 Task: Open Card Card0000000162 in Board Board0000000041 in Workspace WS0000000014 in Trello. Add Member Email0000000054 to Card Card0000000162 in Board Board0000000041 in Workspace WS0000000014 in Trello. Add Blue Label titled Label0000000162 to Card Card0000000162 in Board Board0000000041 in Workspace WS0000000014 in Trello. Add Checklist CL0000000162 to Card Card0000000162 in Board Board0000000041 in Workspace WS0000000014 in Trello. Add Dates with Start Date as Sep 01 2023 and Due Date as Sep 30 2023 to Card Card0000000162 in Board Board0000000041 in Workspace WS0000000014 in Trello
Action: Mouse moved to (362, 334)
Screenshot: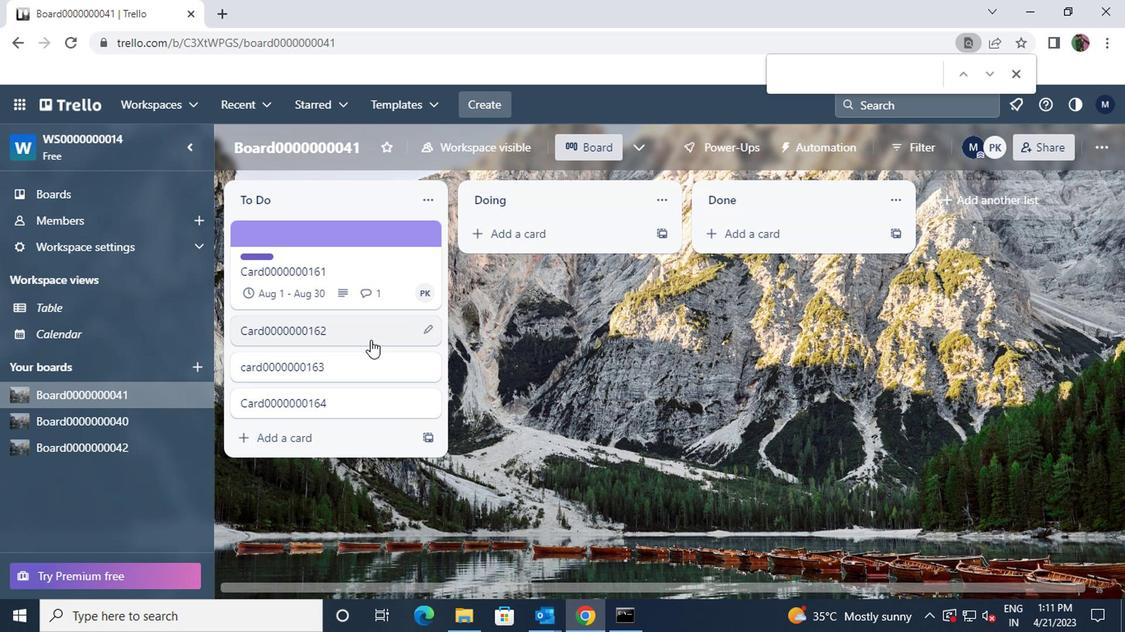 
Action: Mouse pressed left at (362, 334)
Screenshot: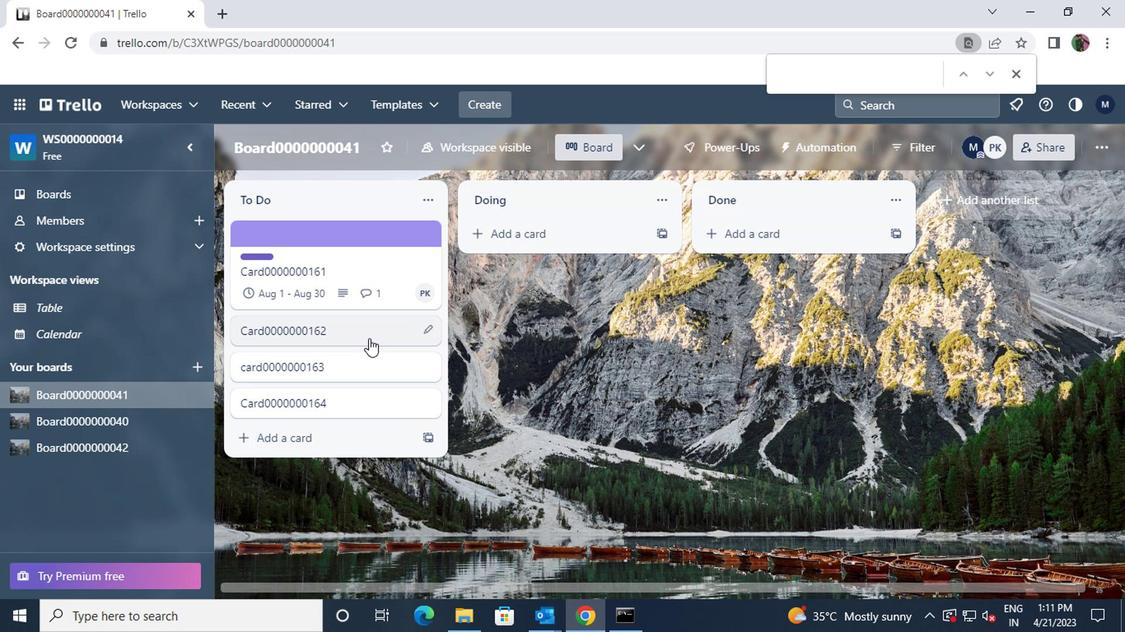 
Action: Mouse moved to (755, 233)
Screenshot: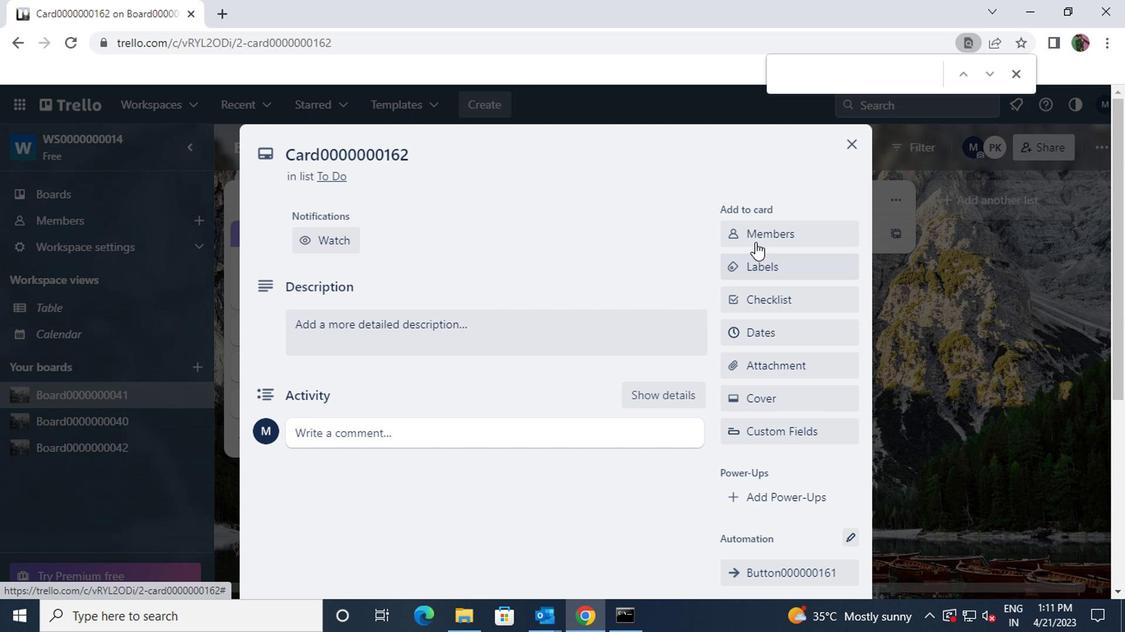 
Action: Mouse pressed left at (755, 233)
Screenshot: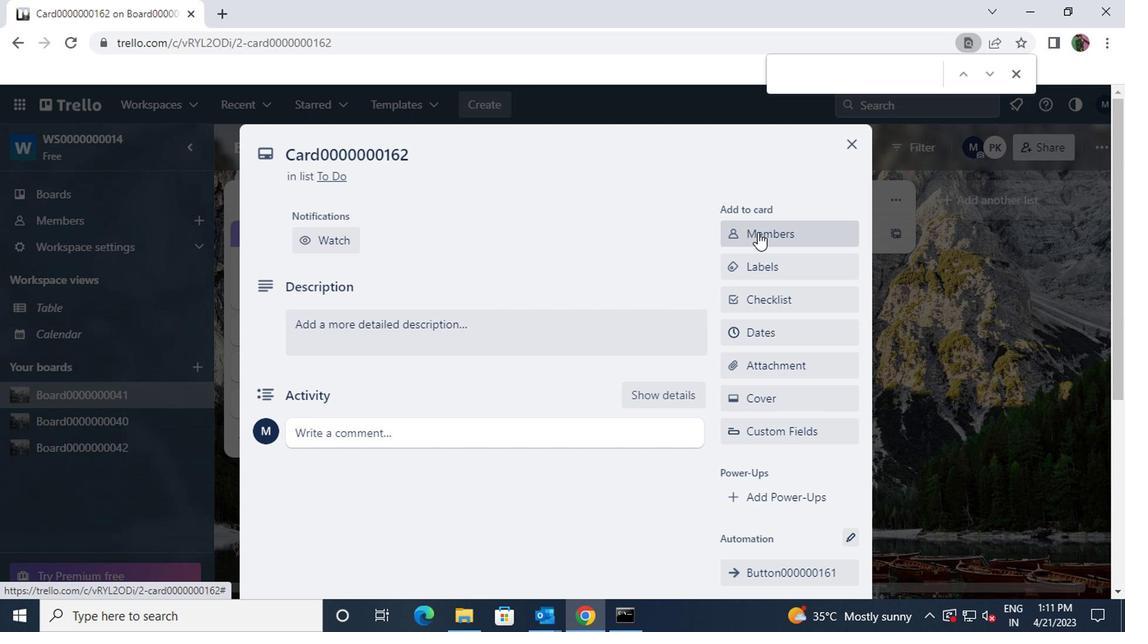 
Action: Key pressed carxxstreet791<Key.shift>@GMAIL.COM
Screenshot: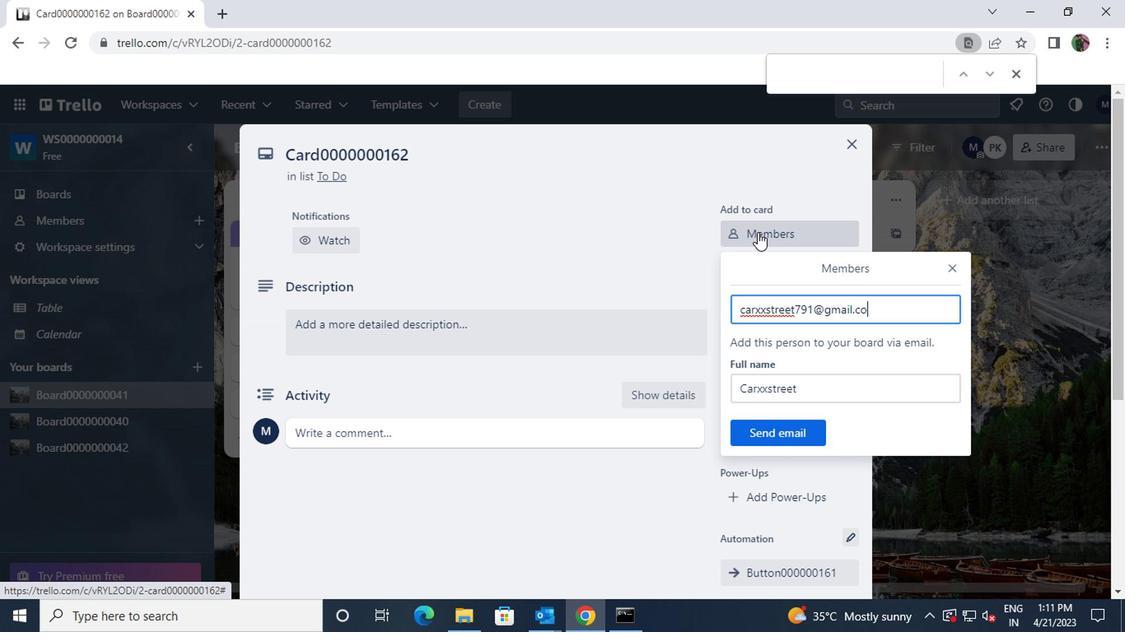 
Action: Mouse moved to (786, 430)
Screenshot: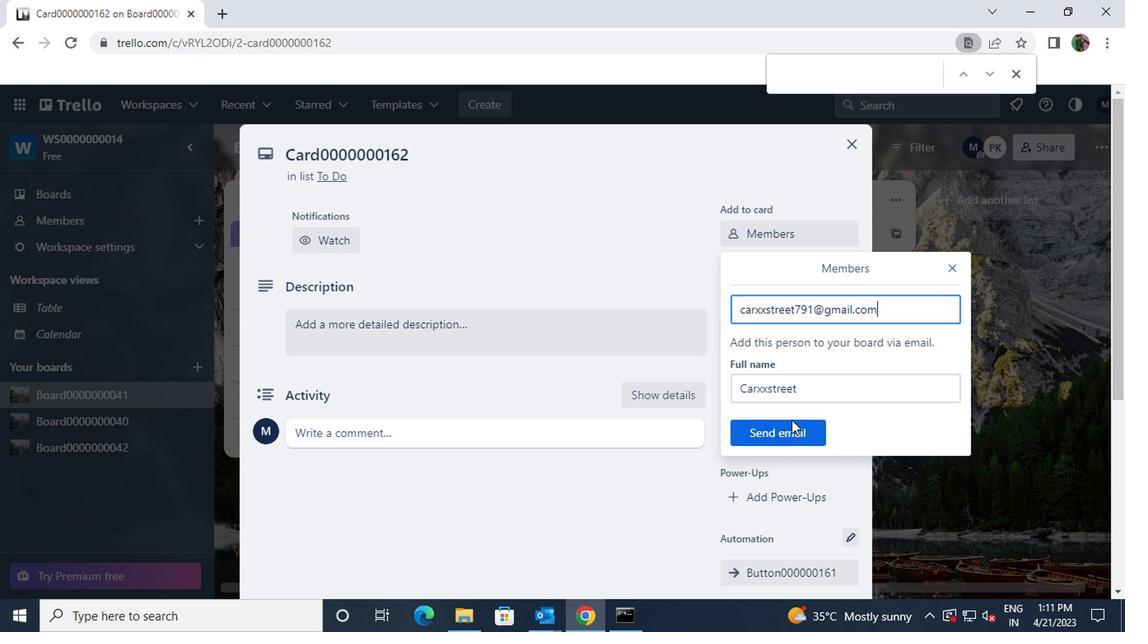 
Action: Mouse pressed left at (786, 430)
Screenshot: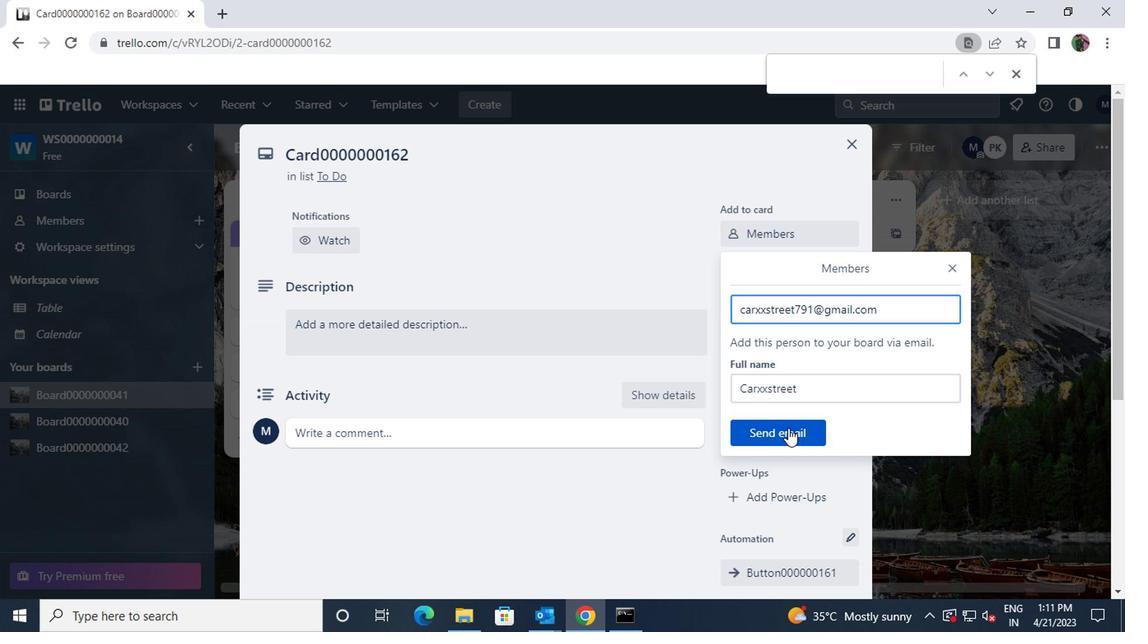 
Action: Mouse moved to (775, 266)
Screenshot: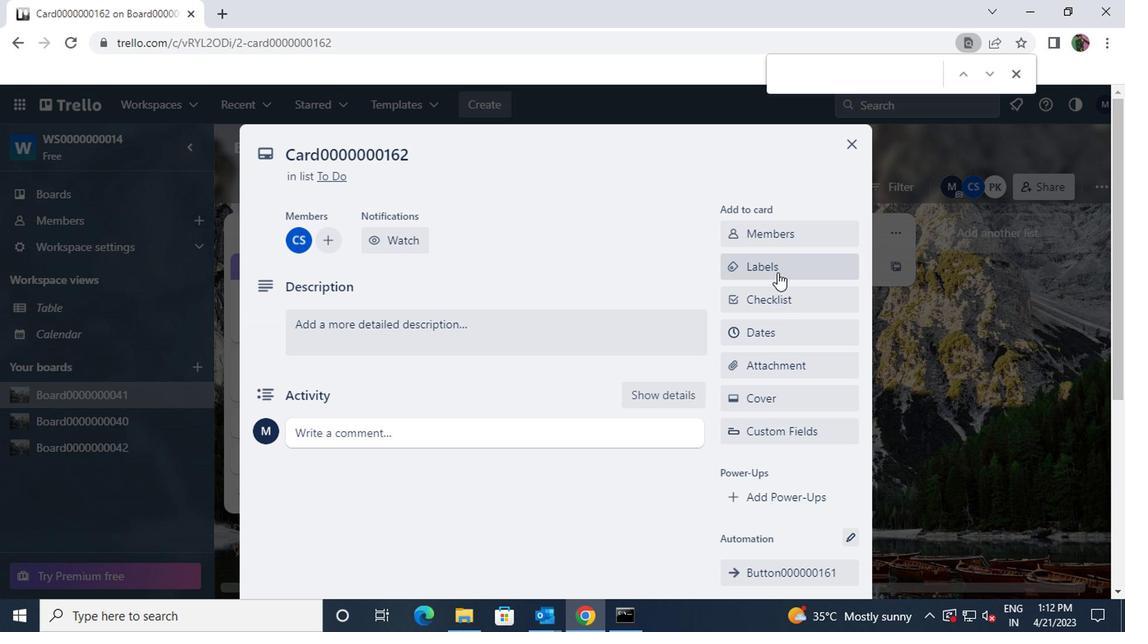 
Action: Mouse pressed left at (775, 266)
Screenshot: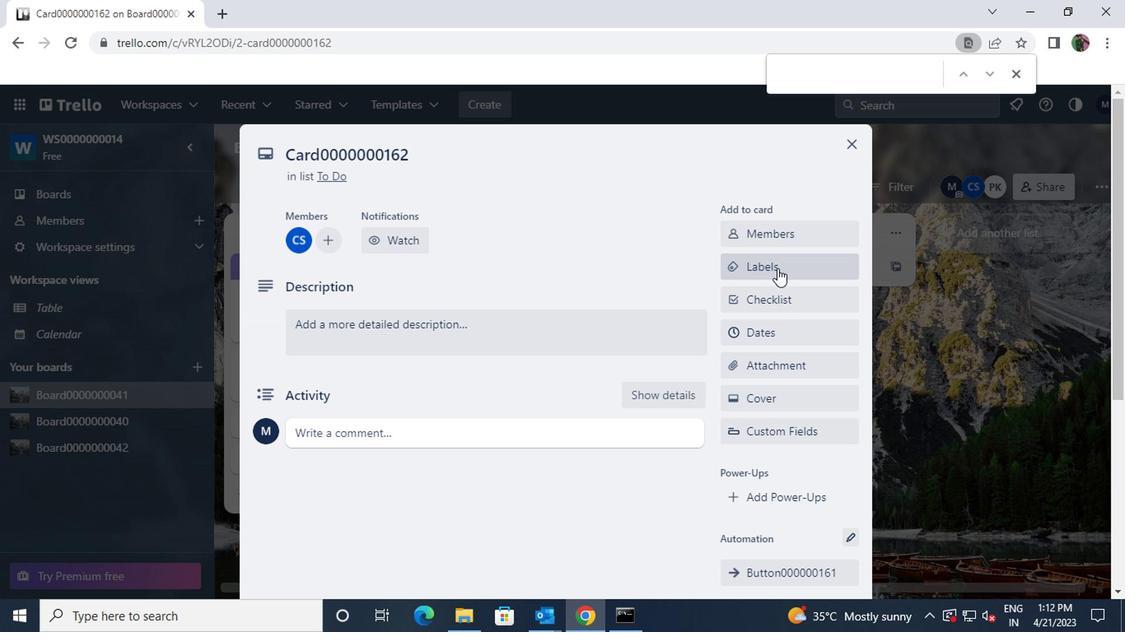 
Action: Mouse moved to (827, 466)
Screenshot: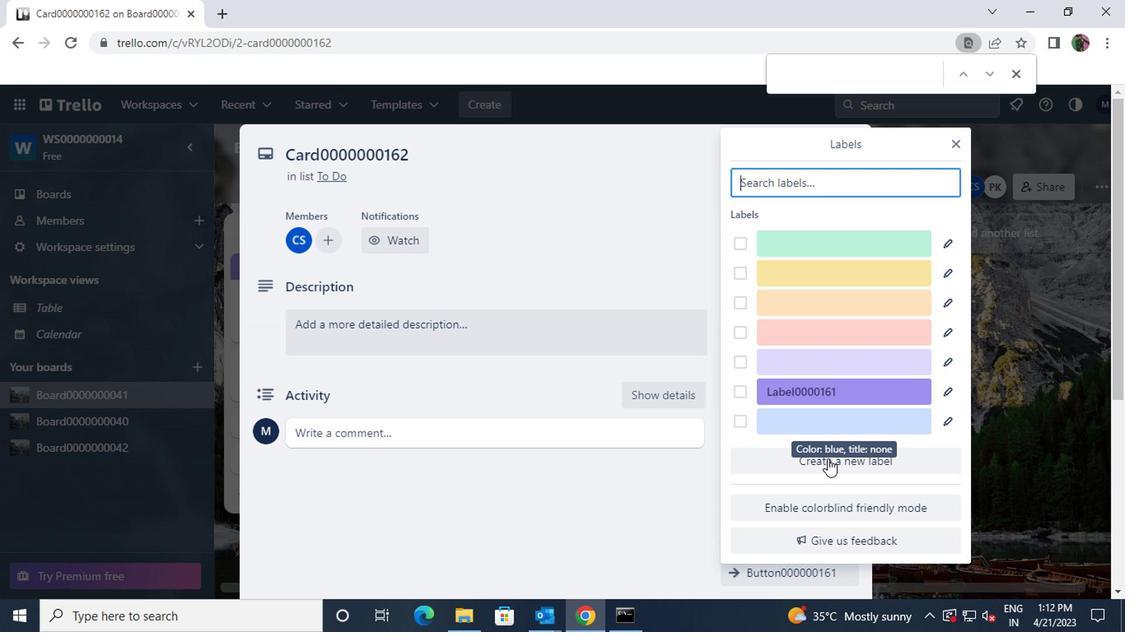 
Action: Mouse pressed left at (827, 466)
Screenshot: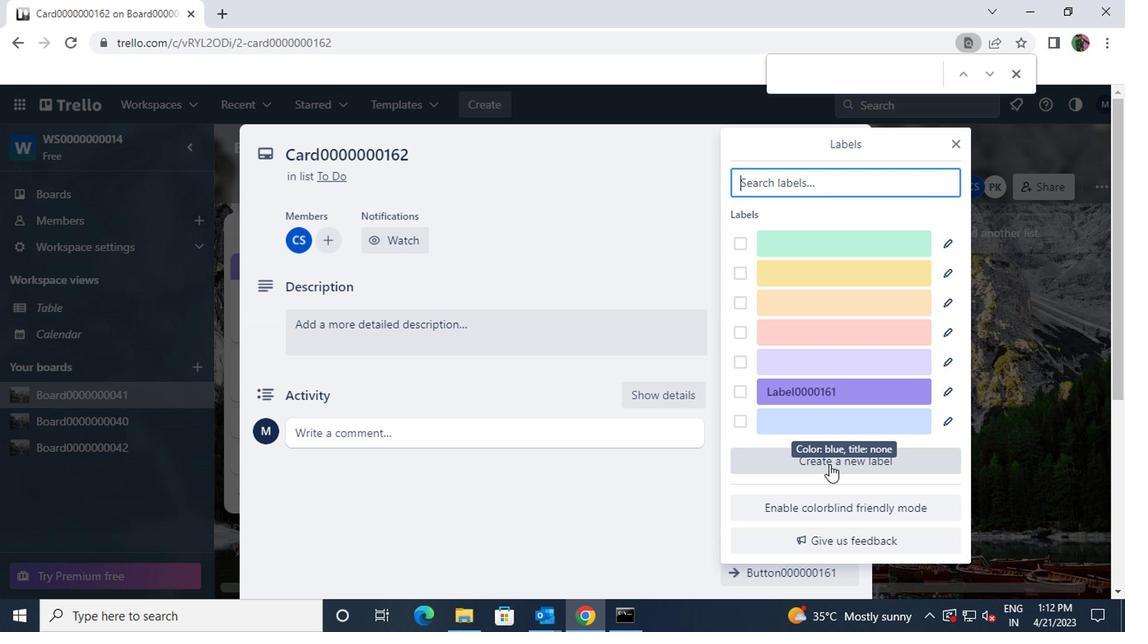 
Action: Mouse moved to (789, 297)
Screenshot: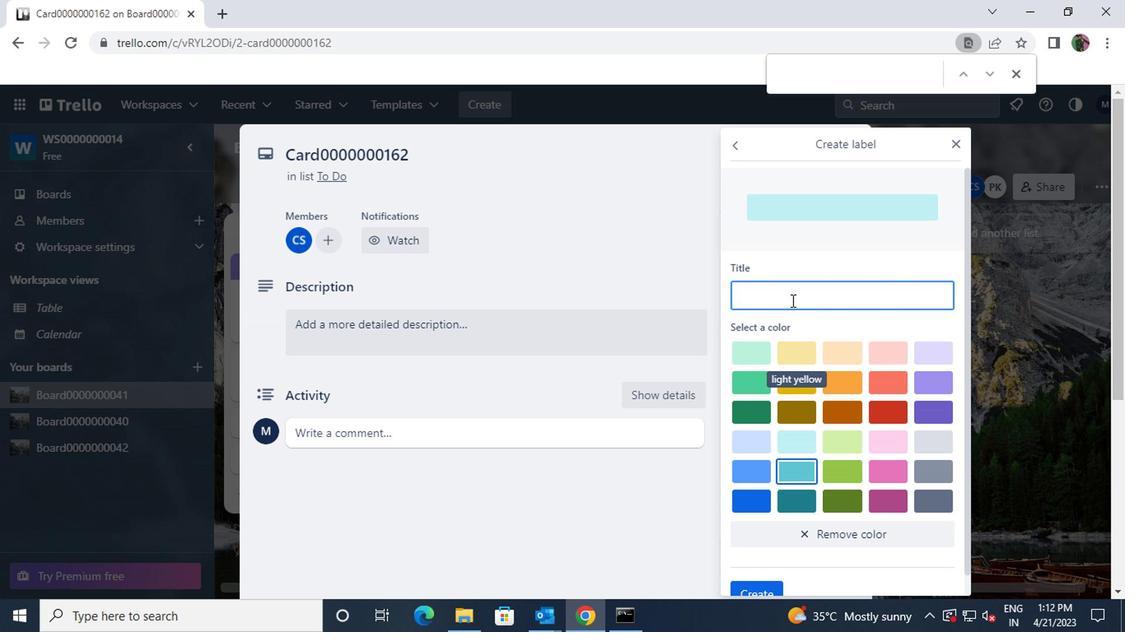 
Action: Mouse pressed left at (789, 297)
Screenshot: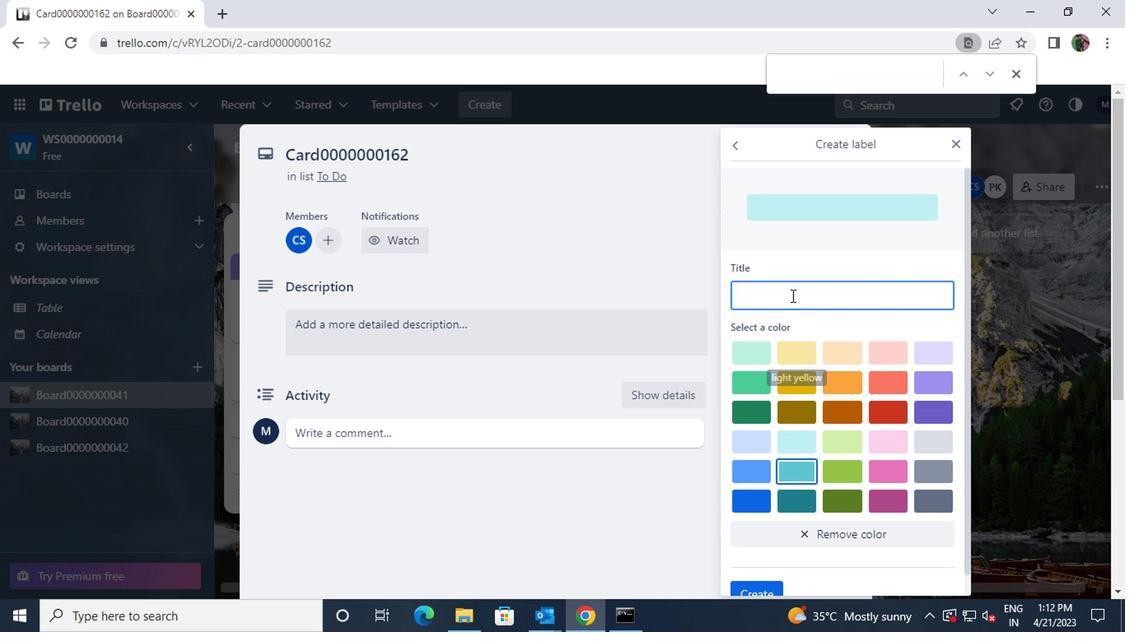 
Action: Key pressed <Key.shift>LABEL0000000162
Screenshot: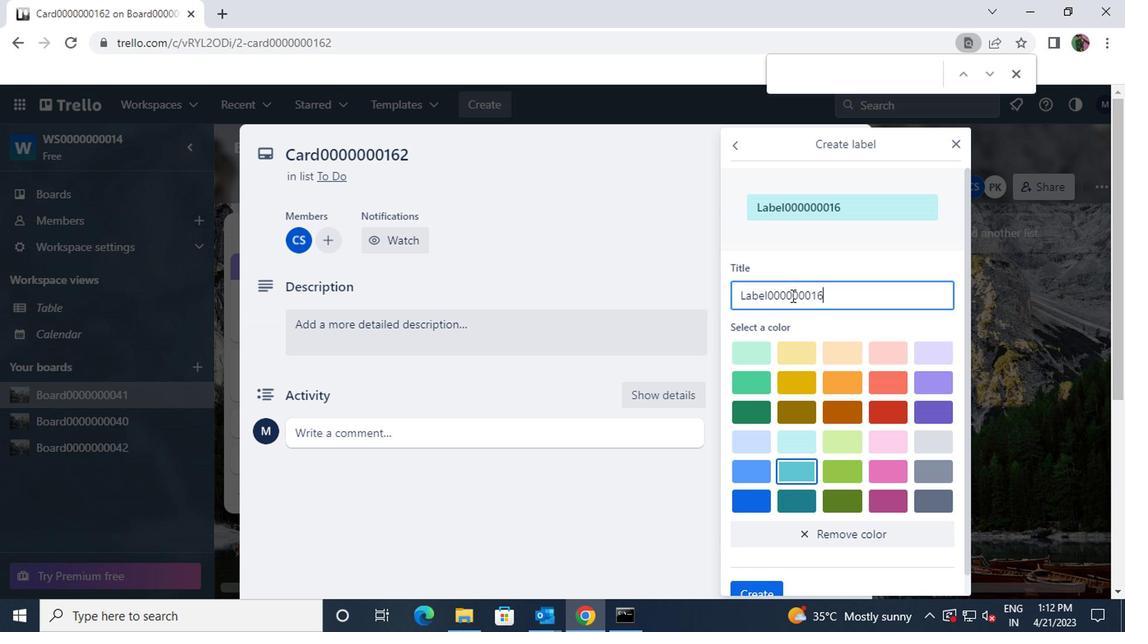
Action: Mouse moved to (738, 502)
Screenshot: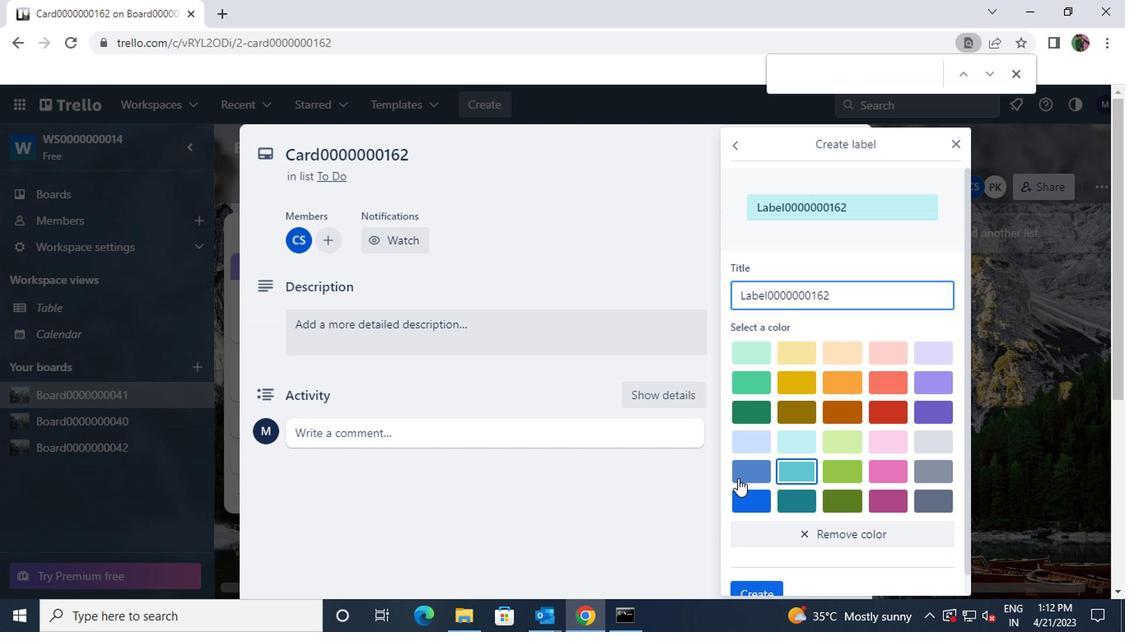 
Action: Mouse pressed left at (738, 502)
Screenshot: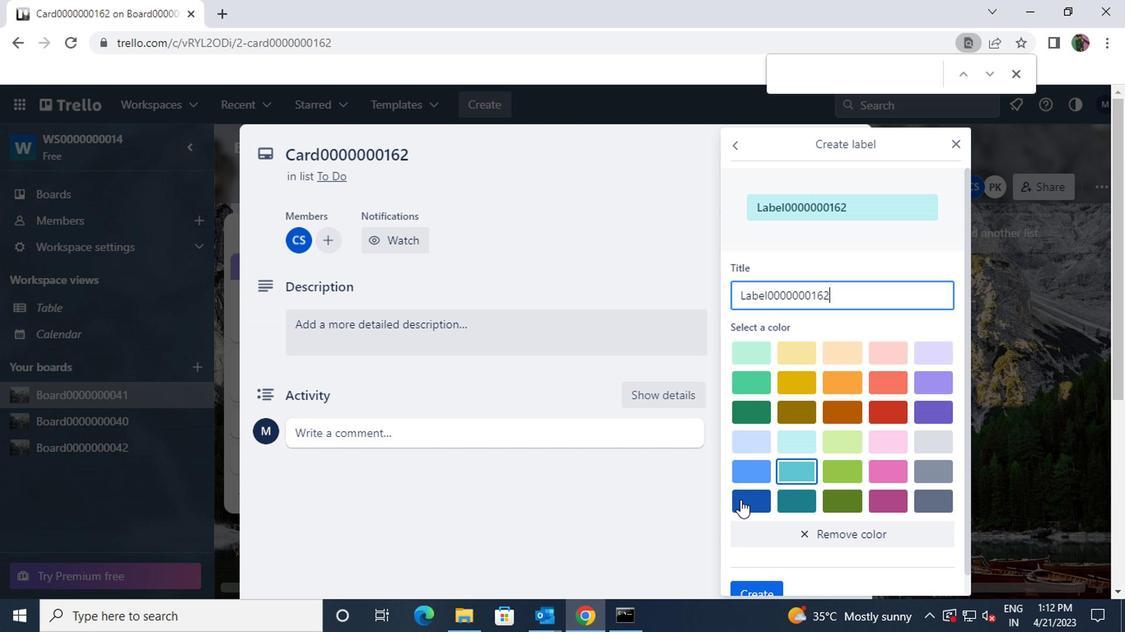 
Action: Mouse scrolled (738, 501) with delta (0, -1)
Screenshot: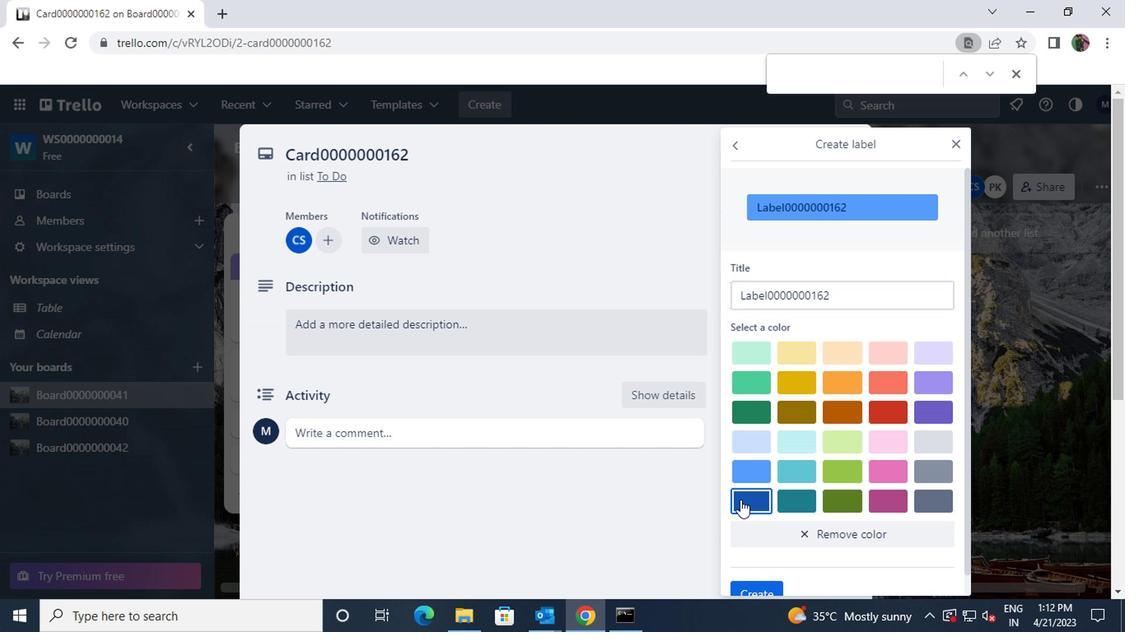 
Action: Mouse scrolled (738, 501) with delta (0, -1)
Screenshot: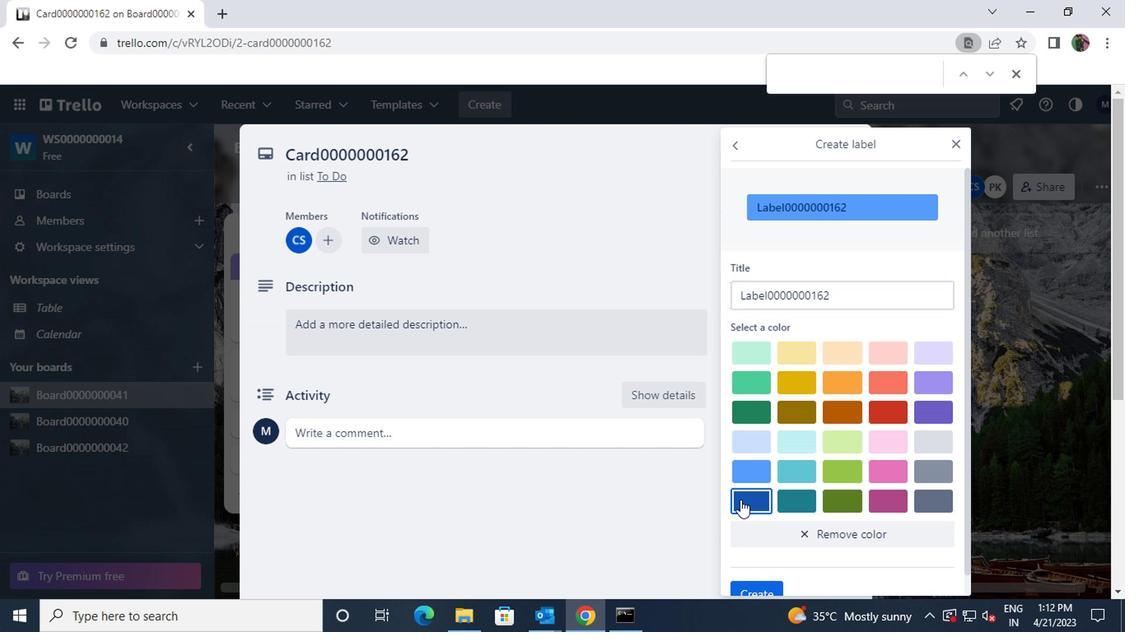 
Action: Mouse moved to (753, 579)
Screenshot: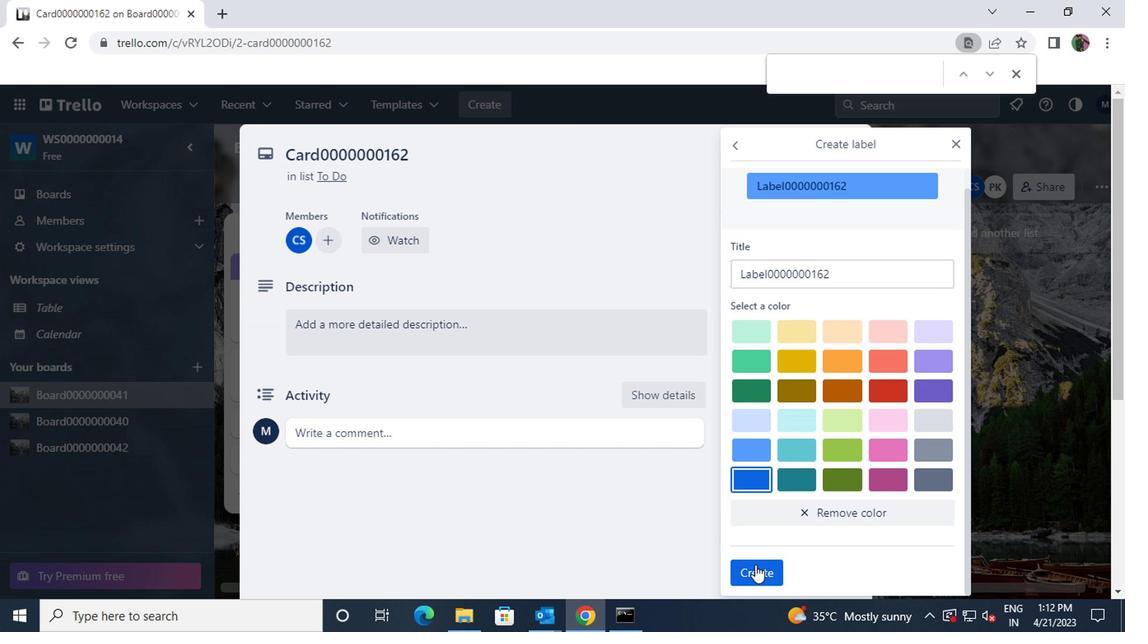
Action: Mouse pressed left at (753, 579)
Screenshot: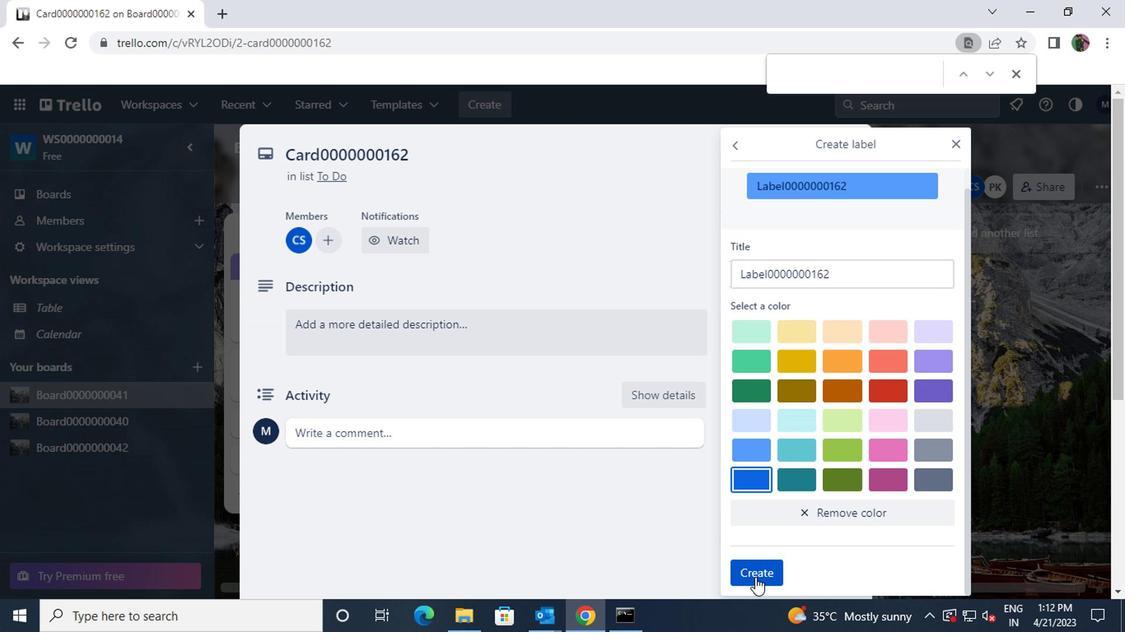 
Action: Mouse moved to (951, 144)
Screenshot: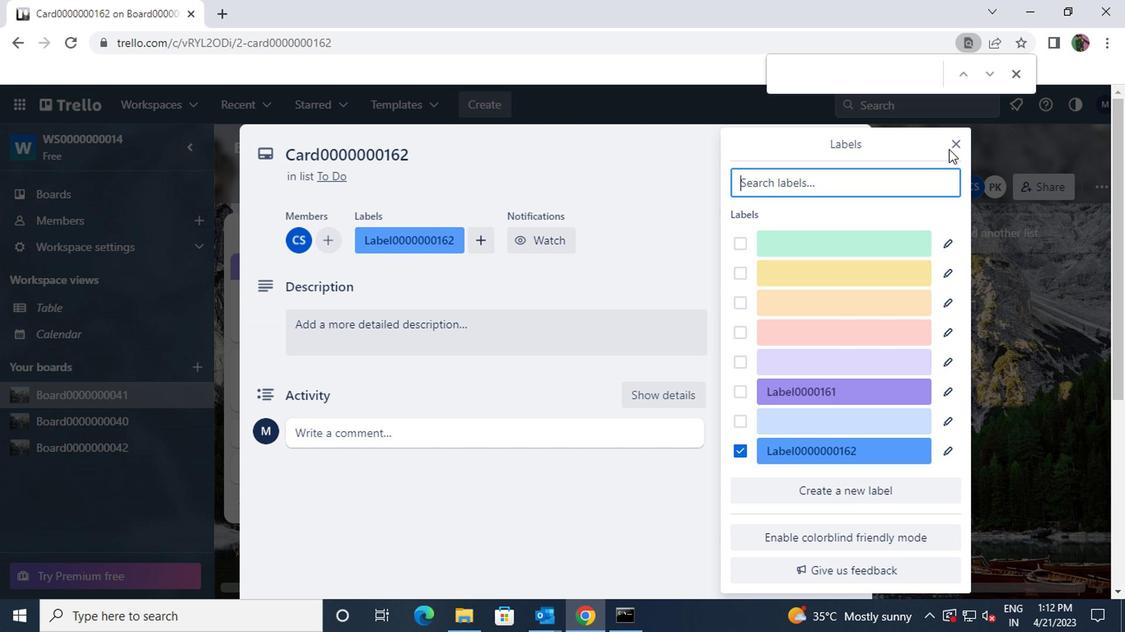 
Action: Mouse pressed left at (951, 144)
Screenshot: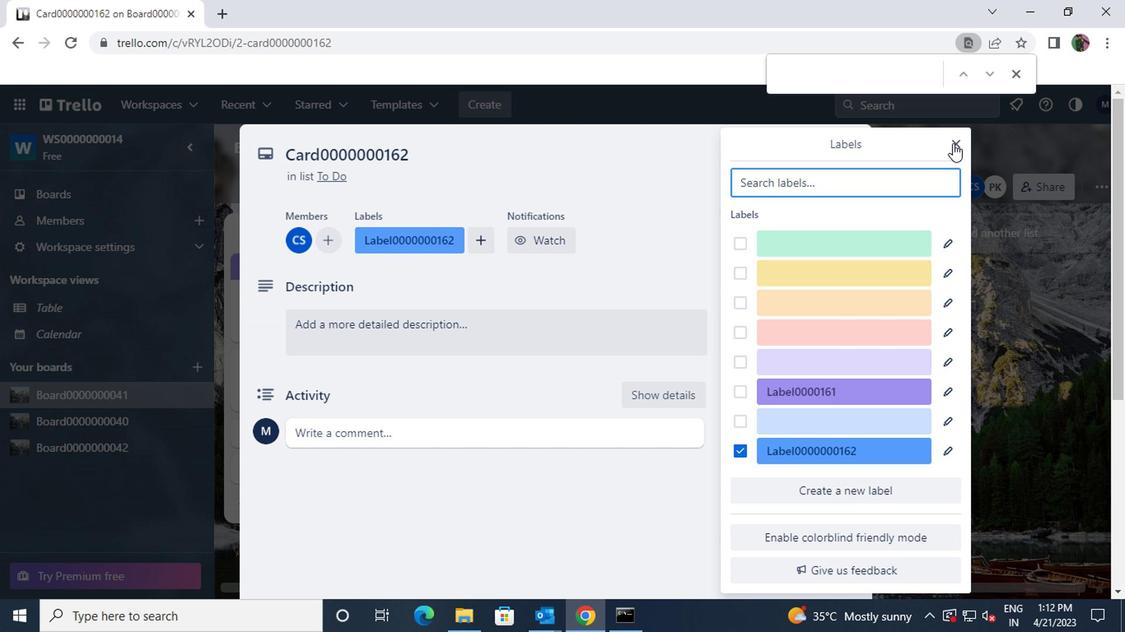 
Action: Mouse moved to (815, 298)
Screenshot: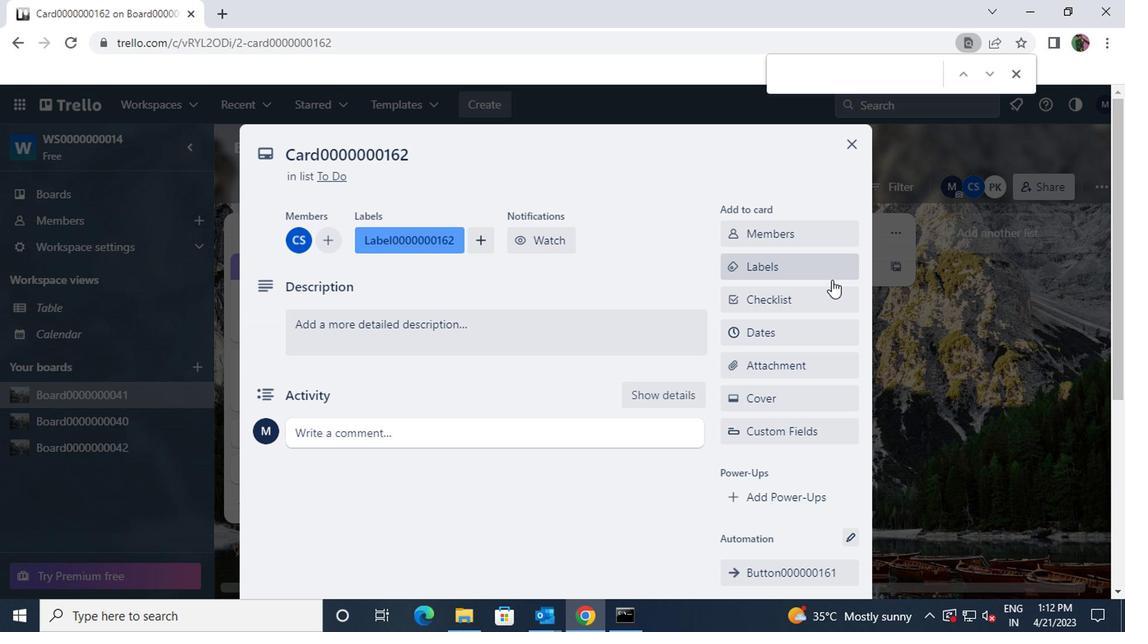 
Action: Mouse pressed left at (815, 298)
Screenshot: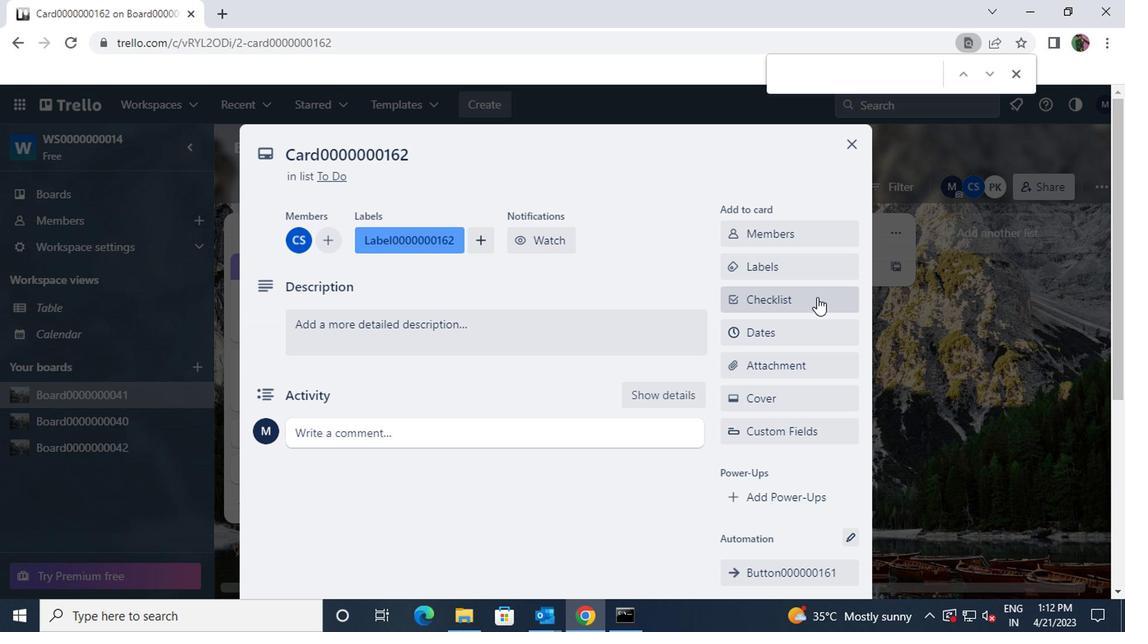 
Action: Mouse moved to (810, 307)
Screenshot: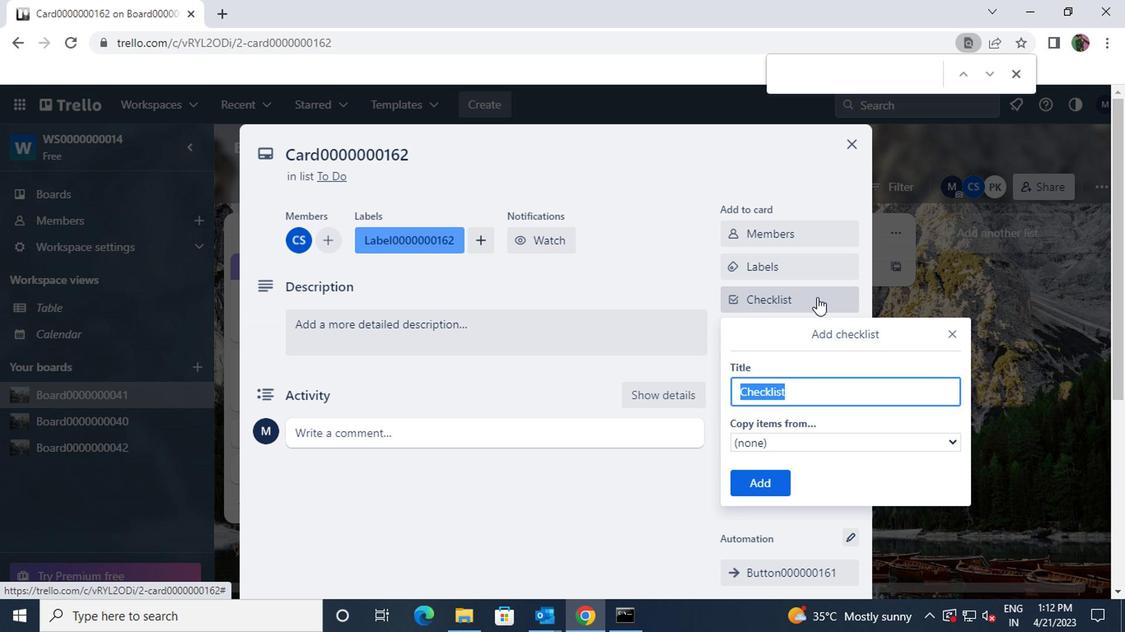 
Action: Key pressed <Key.shift>CL0000000162
Screenshot: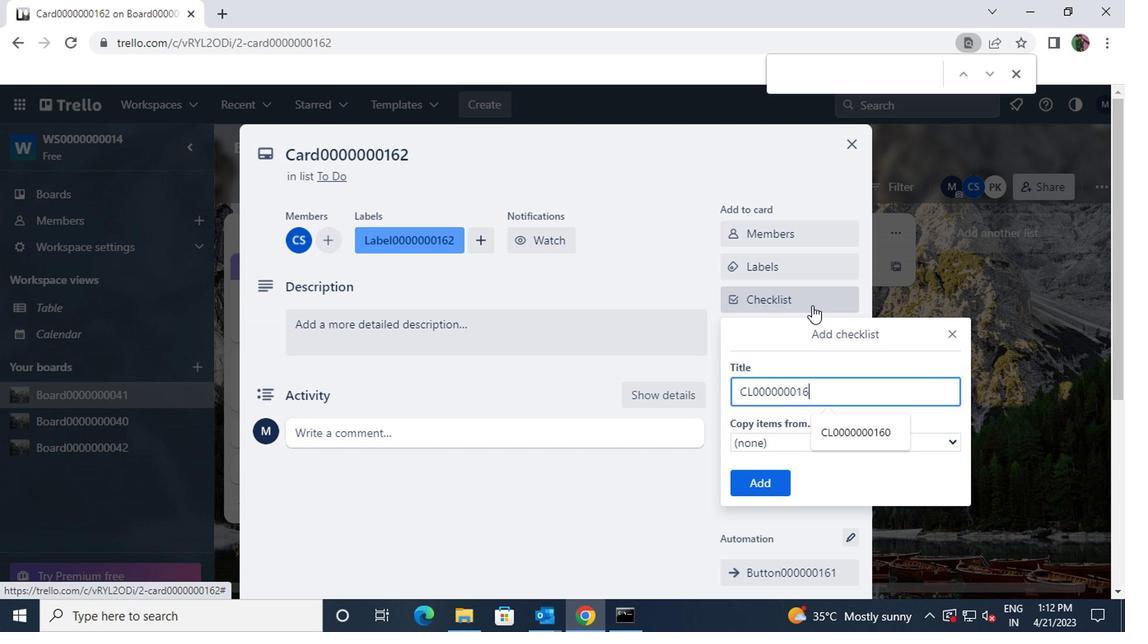 
Action: Mouse moved to (758, 474)
Screenshot: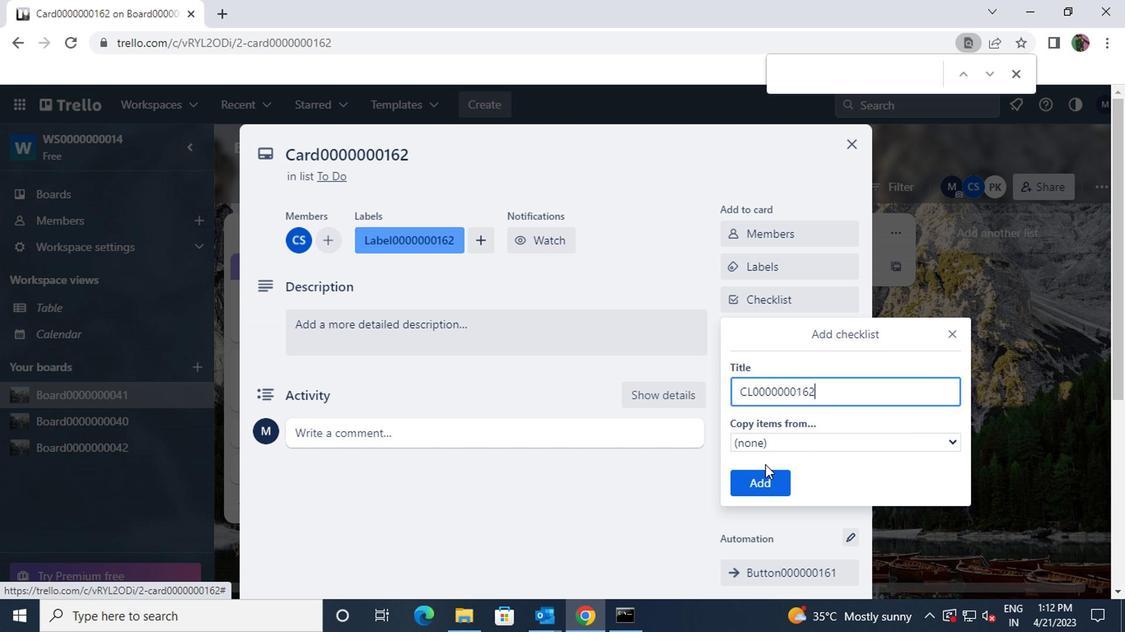 
Action: Mouse pressed left at (758, 474)
Screenshot: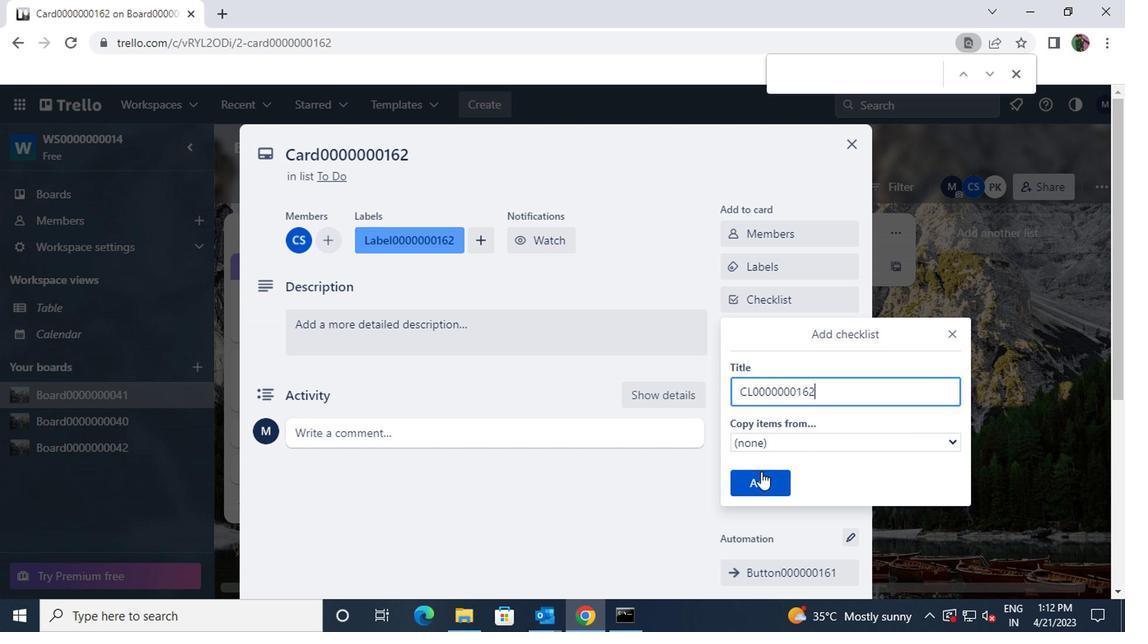 
Action: Mouse moved to (756, 329)
Screenshot: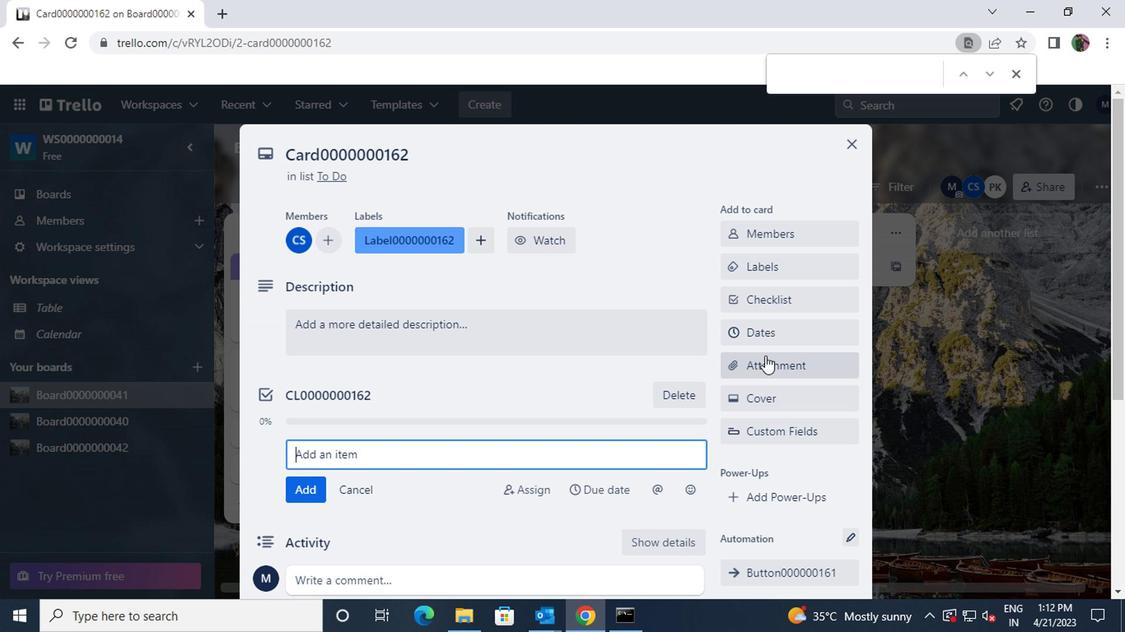 
Action: Mouse pressed left at (756, 329)
Screenshot: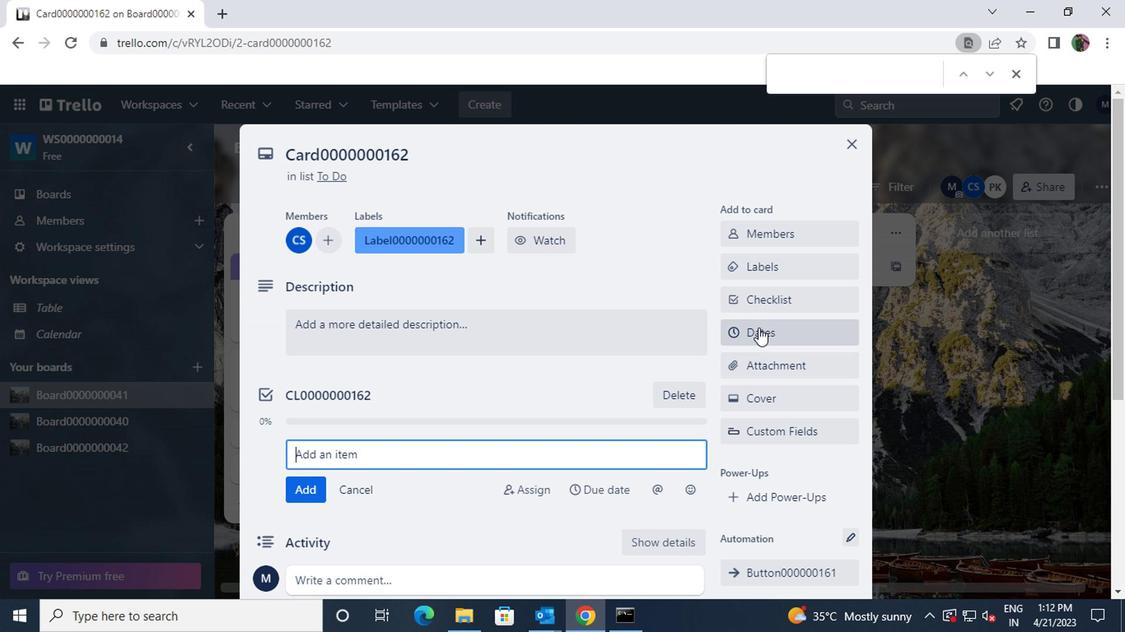 
Action: Mouse moved to (736, 440)
Screenshot: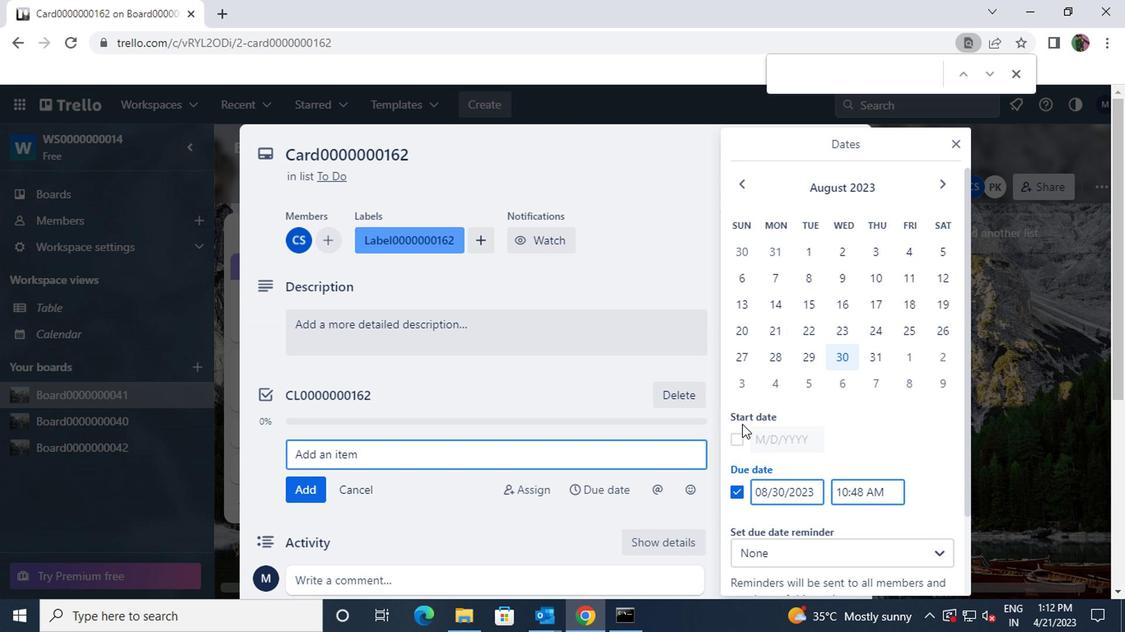
Action: Mouse pressed left at (736, 440)
Screenshot: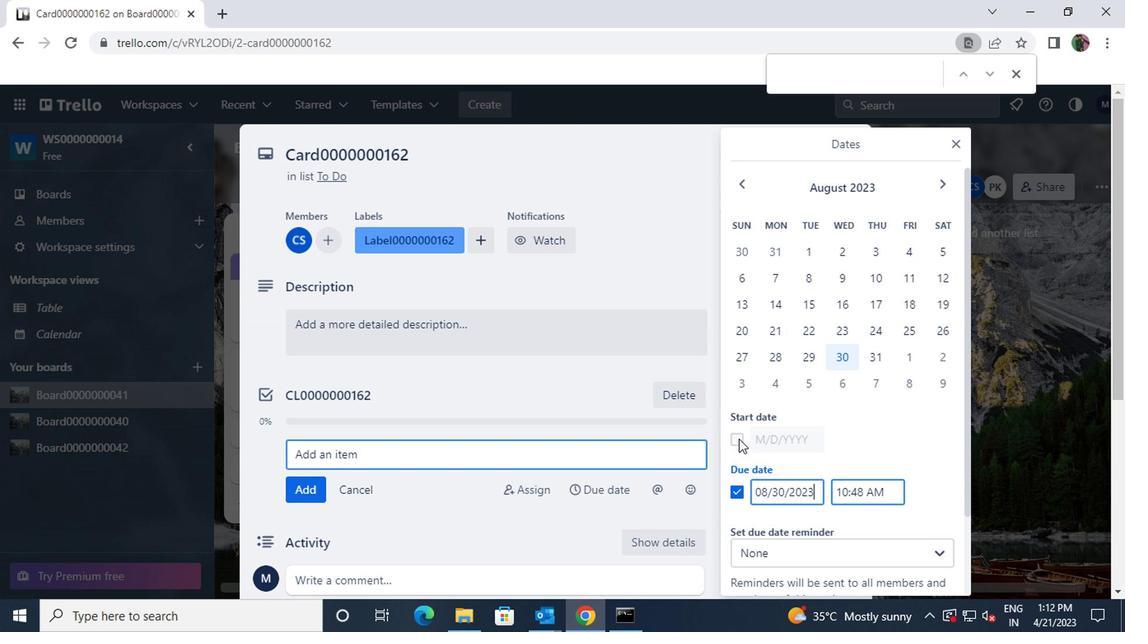 
Action: Mouse moved to (937, 179)
Screenshot: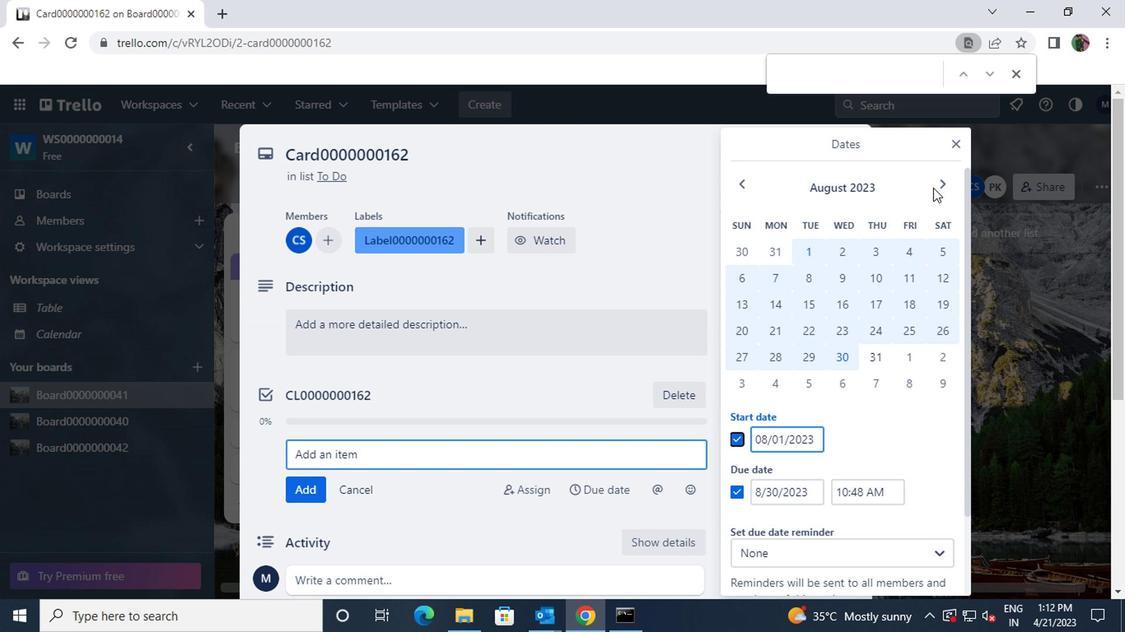 
Action: Mouse pressed left at (937, 179)
Screenshot: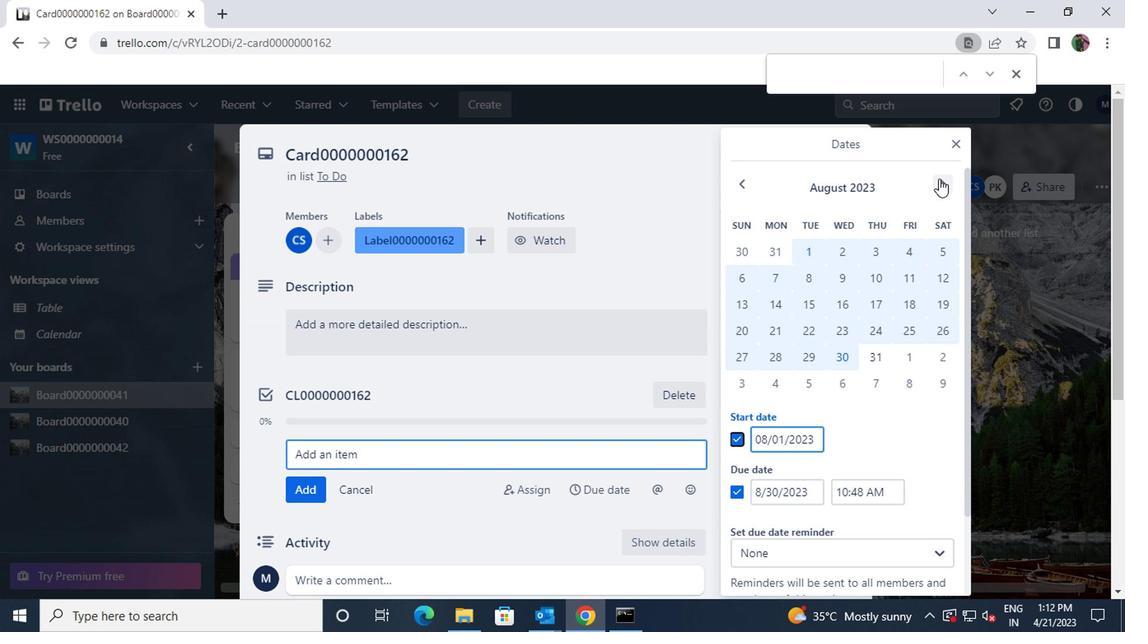 
Action: Mouse pressed left at (937, 179)
Screenshot: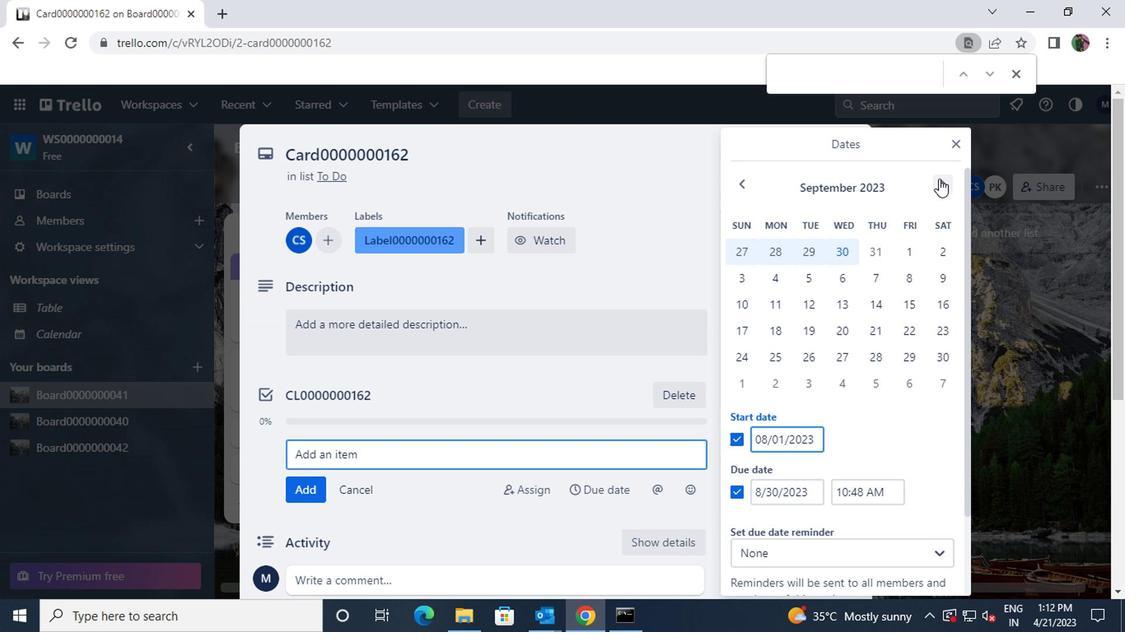 
Action: Mouse pressed left at (937, 179)
Screenshot: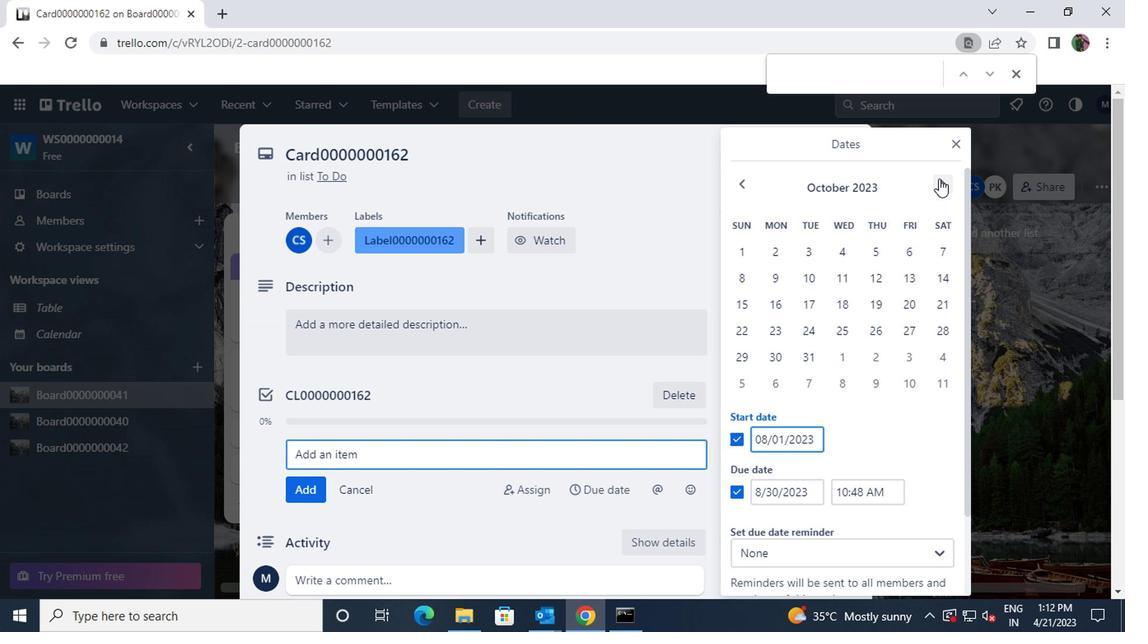 
Action: Mouse pressed left at (937, 179)
Screenshot: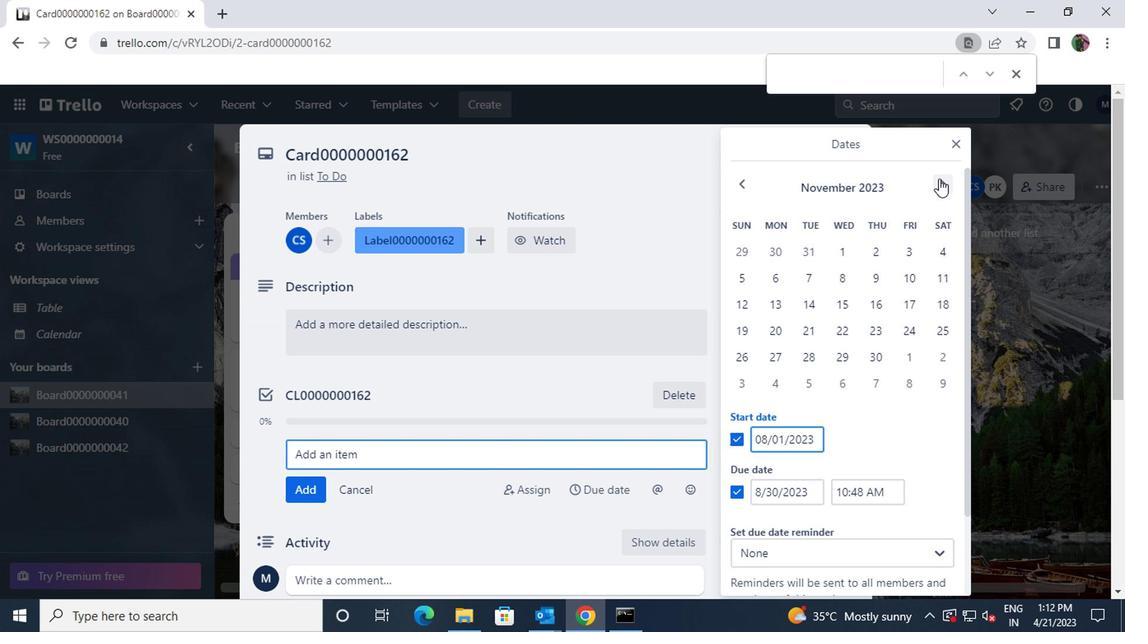
Action: Mouse pressed left at (937, 179)
Screenshot: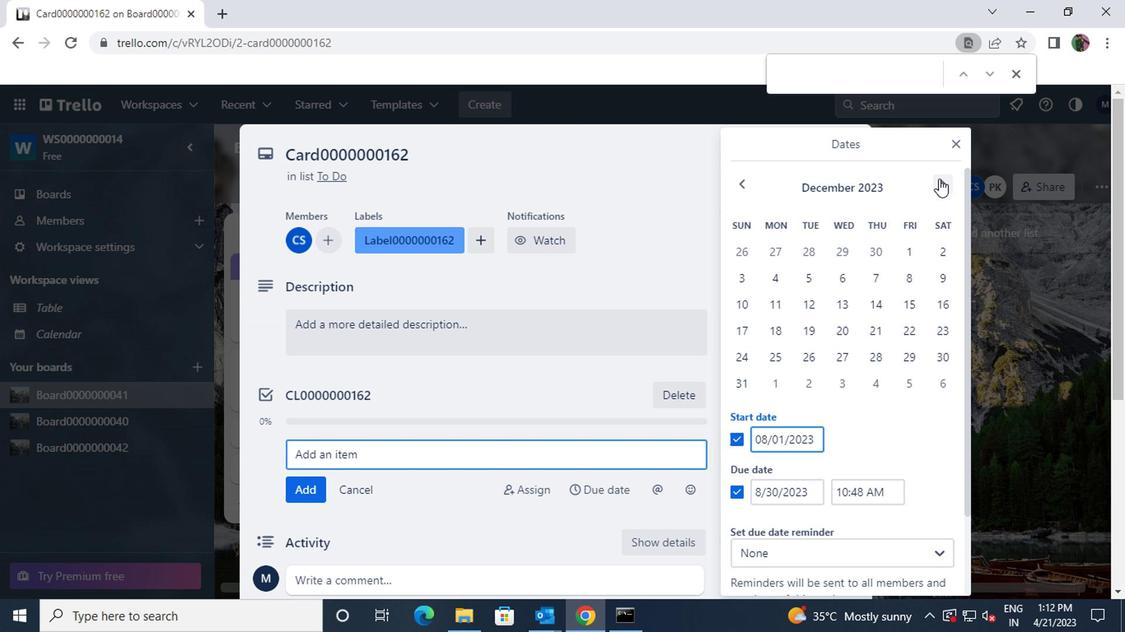 
Action: Mouse moved to (734, 184)
Screenshot: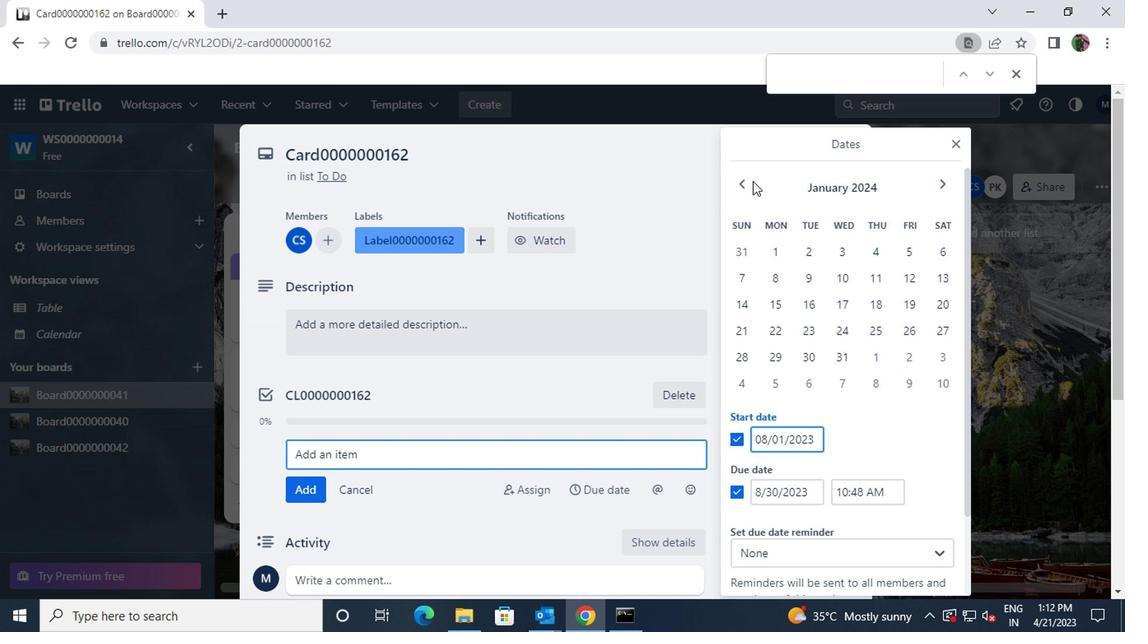 
Action: Mouse pressed left at (734, 184)
Screenshot: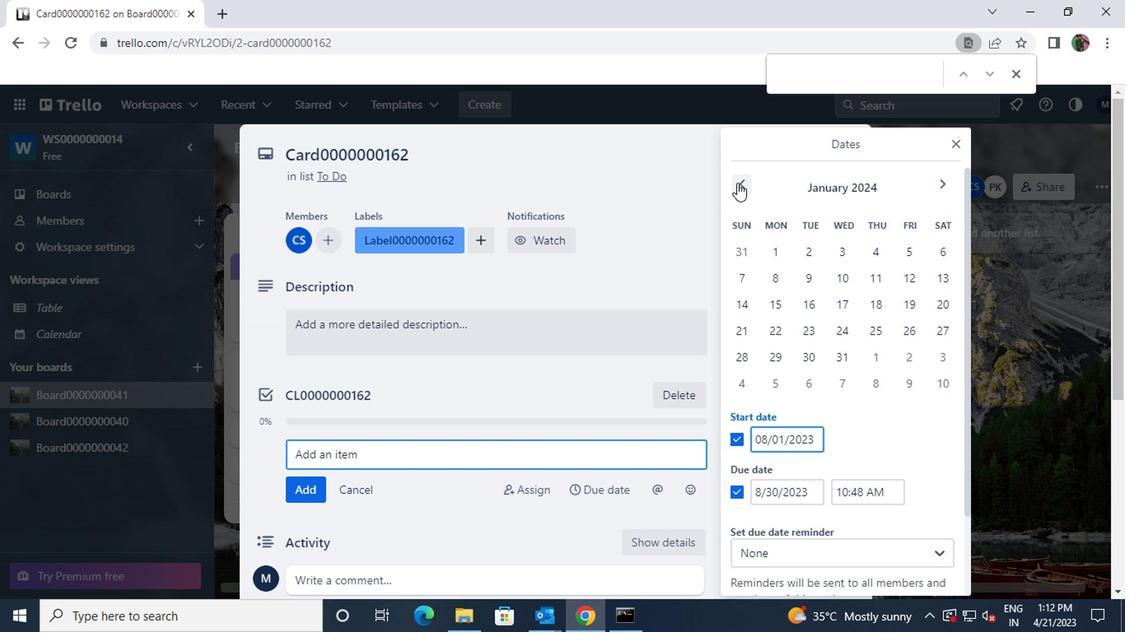 
Action: Mouse pressed left at (734, 184)
Screenshot: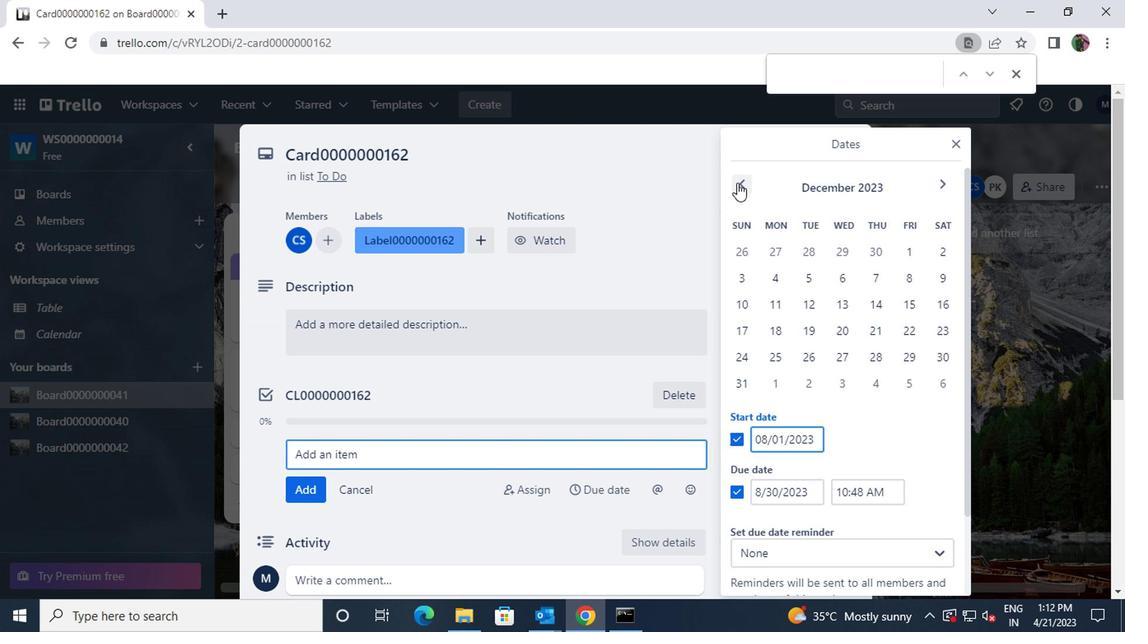 
Action: Mouse pressed left at (734, 184)
Screenshot: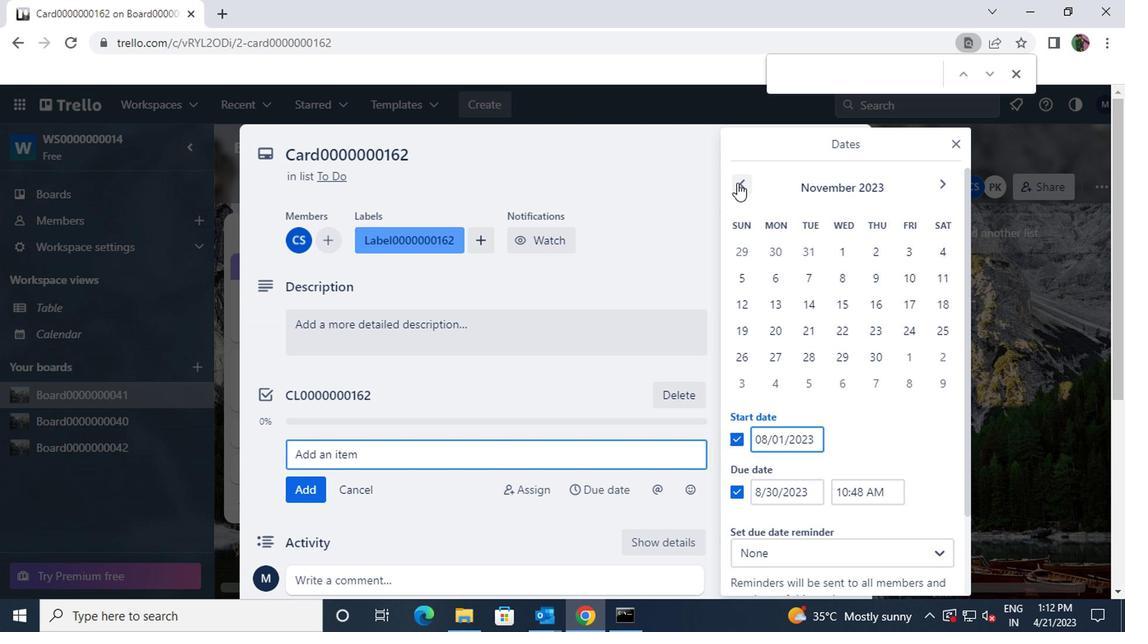 
Action: Mouse pressed left at (734, 184)
Screenshot: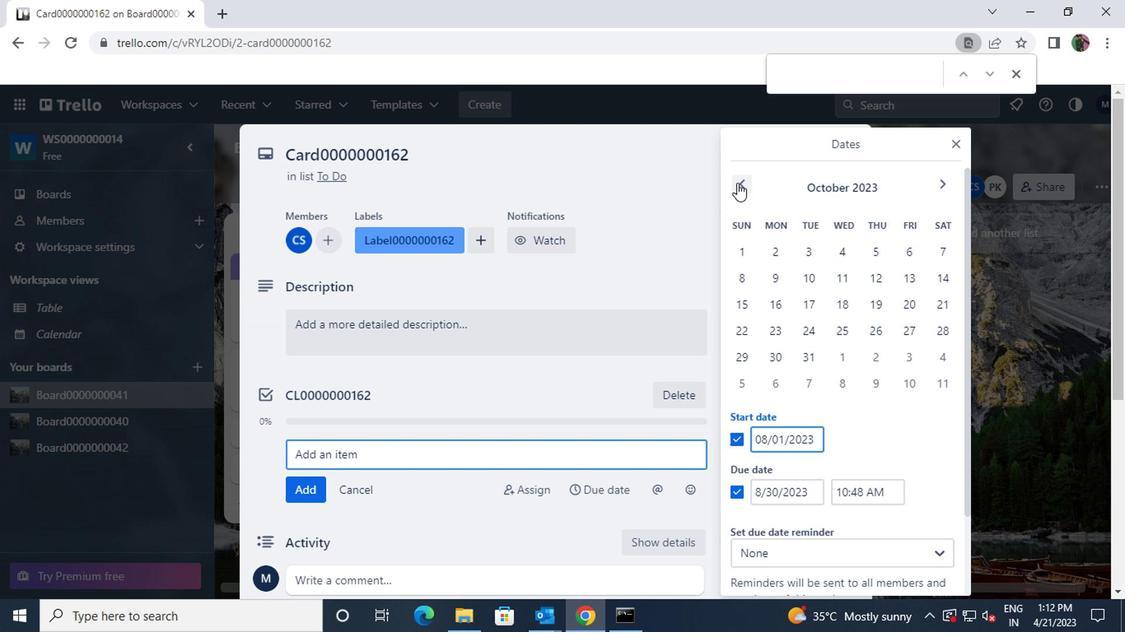 
Action: Mouse moved to (899, 249)
Screenshot: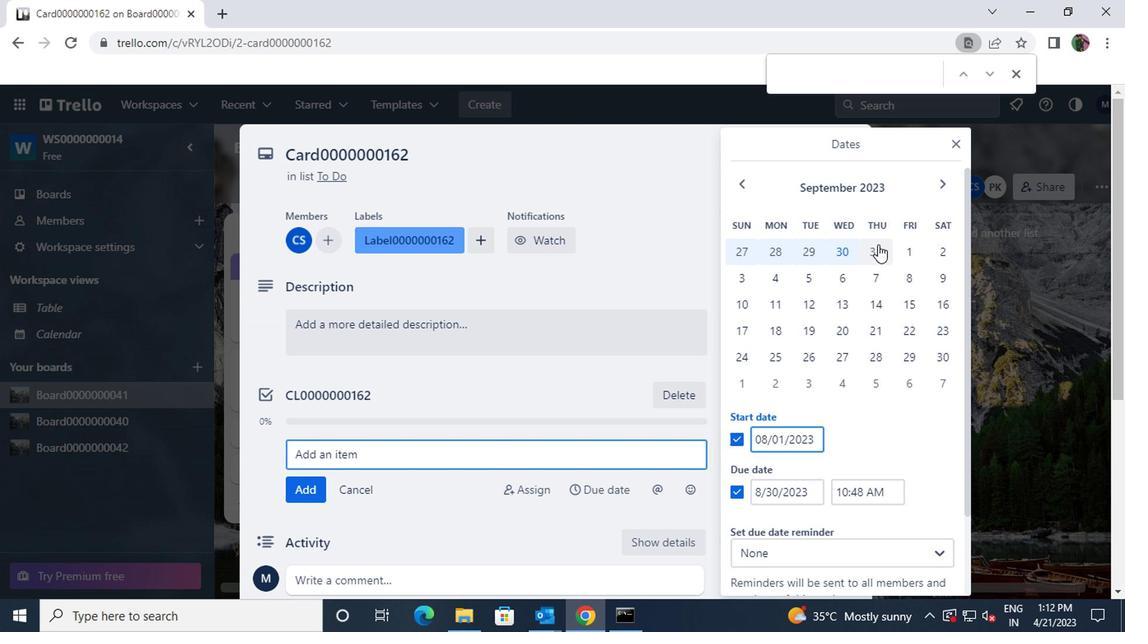 
Action: Mouse pressed left at (899, 249)
Screenshot: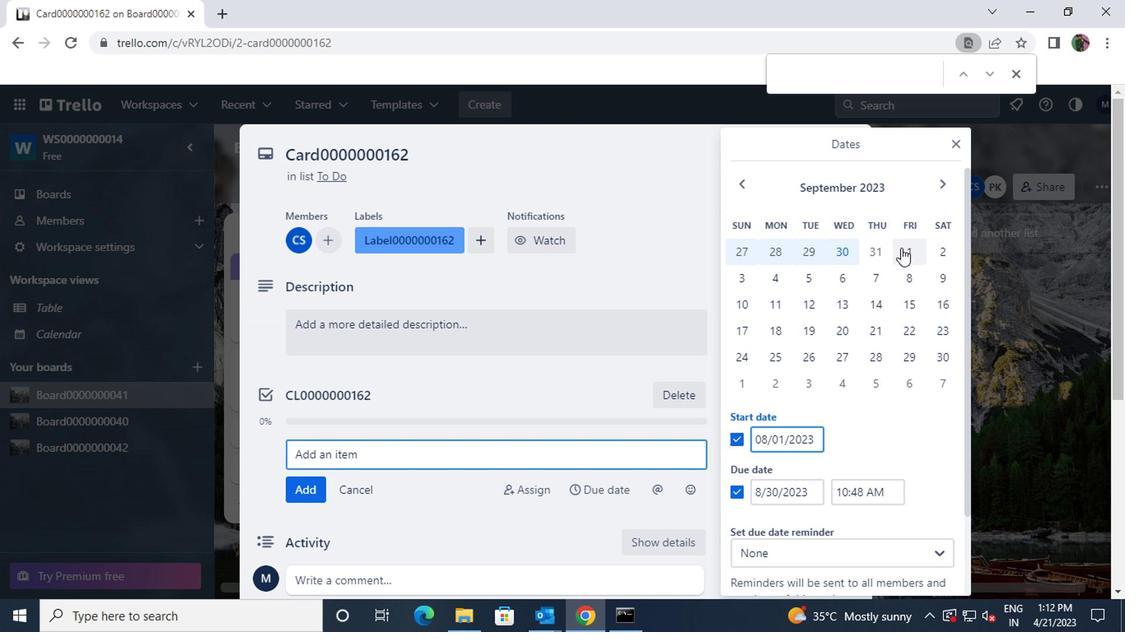 
Action: Mouse moved to (941, 363)
Screenshot: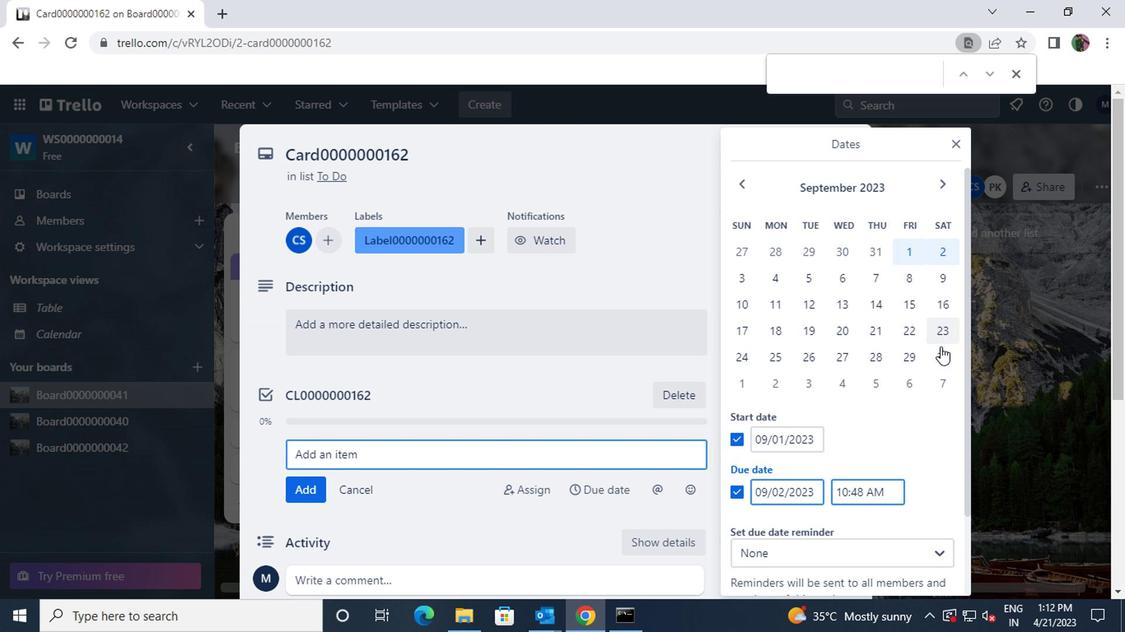 
Action: Mouse pressed left at (941, 363)
Screenshot: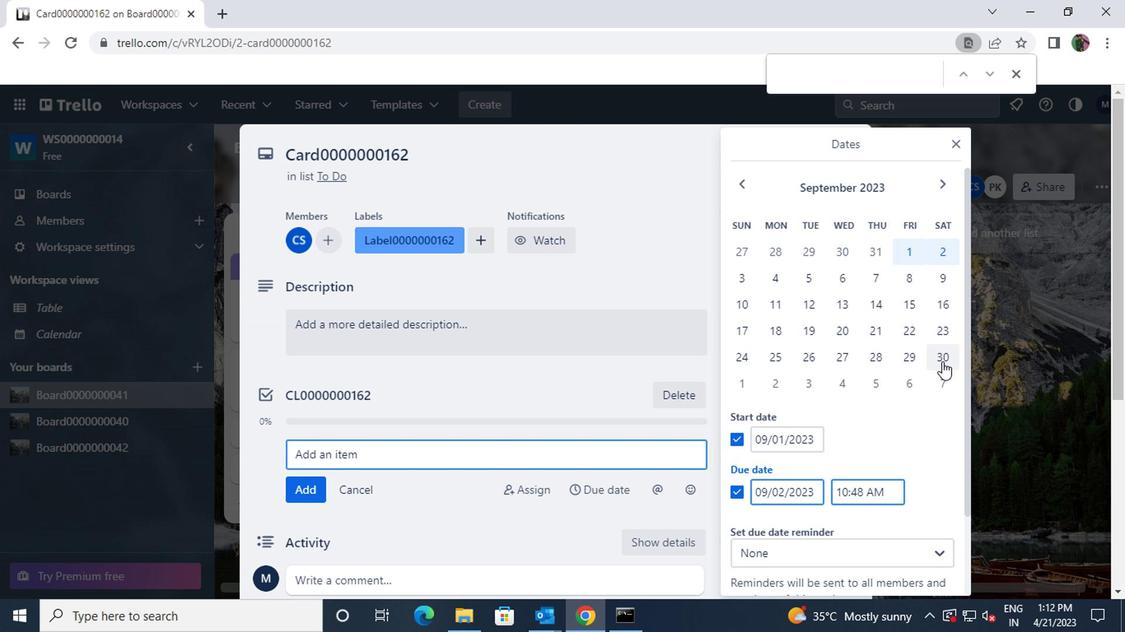 
Action: Mouse scrolled (941, 362) with delta (0, 0)
Screenshot: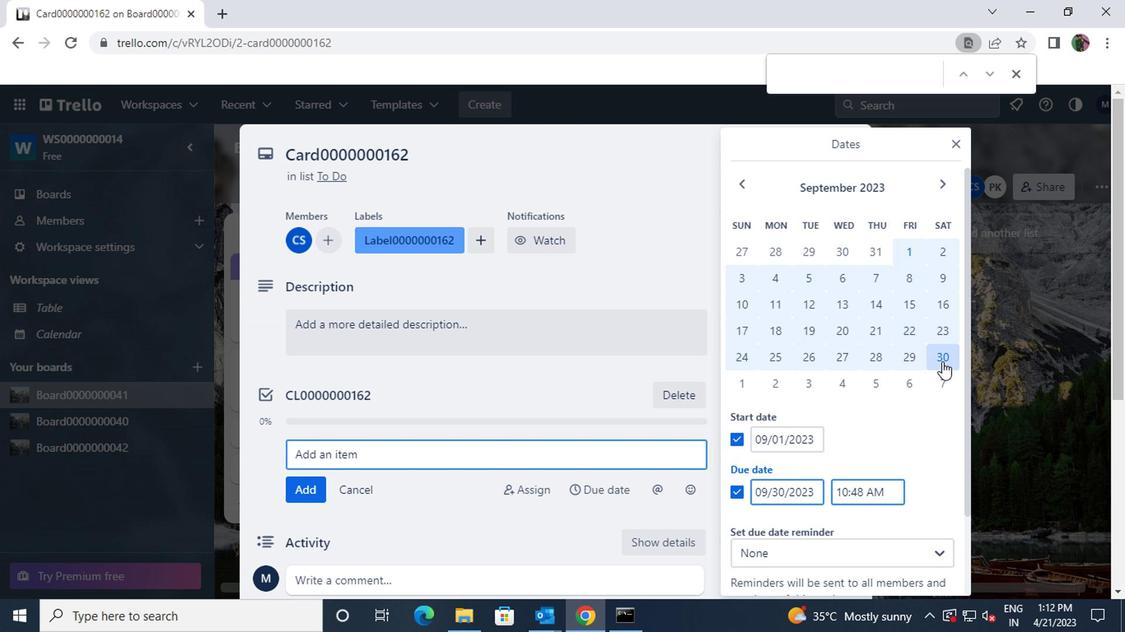 
Action: Mouse scrolled (941, 362) with delta (0, 0)
Screenshot: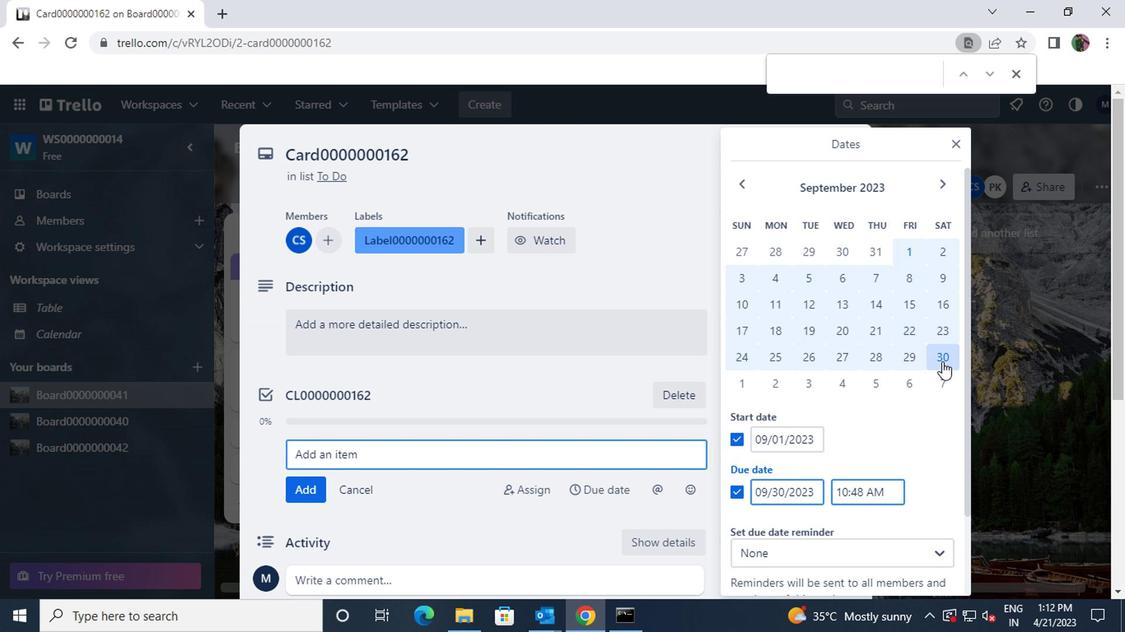 
Action: Mouse scrolled (941, 362) with delta (0, 0)
Screenshot: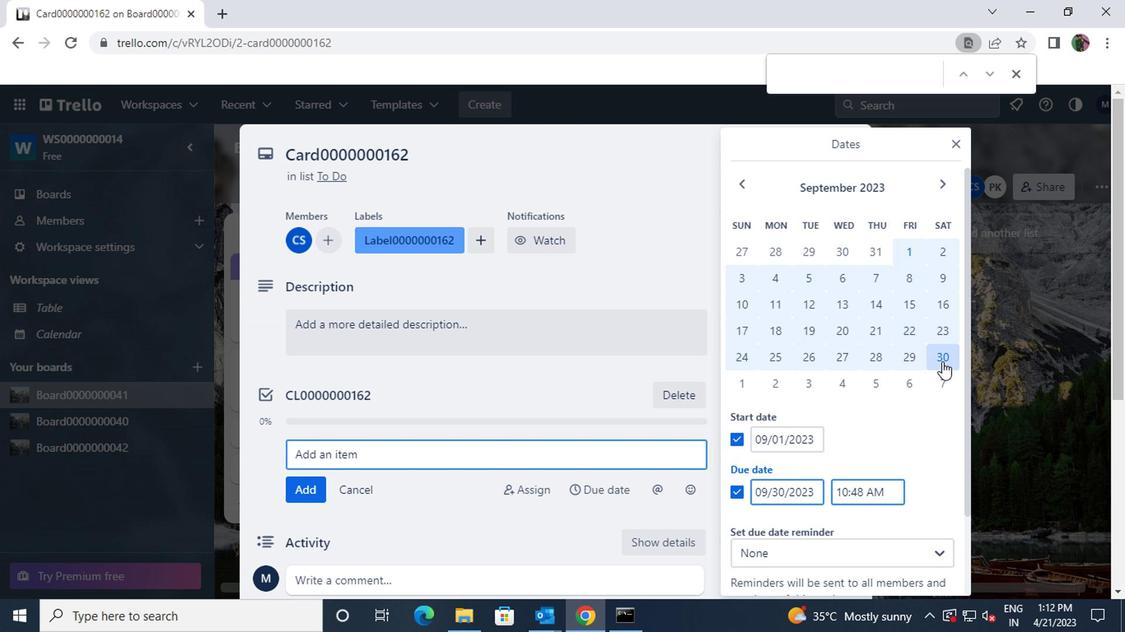 
Action: Mouse scrolled (941, 362) with delta (0, 0)
Screenshot: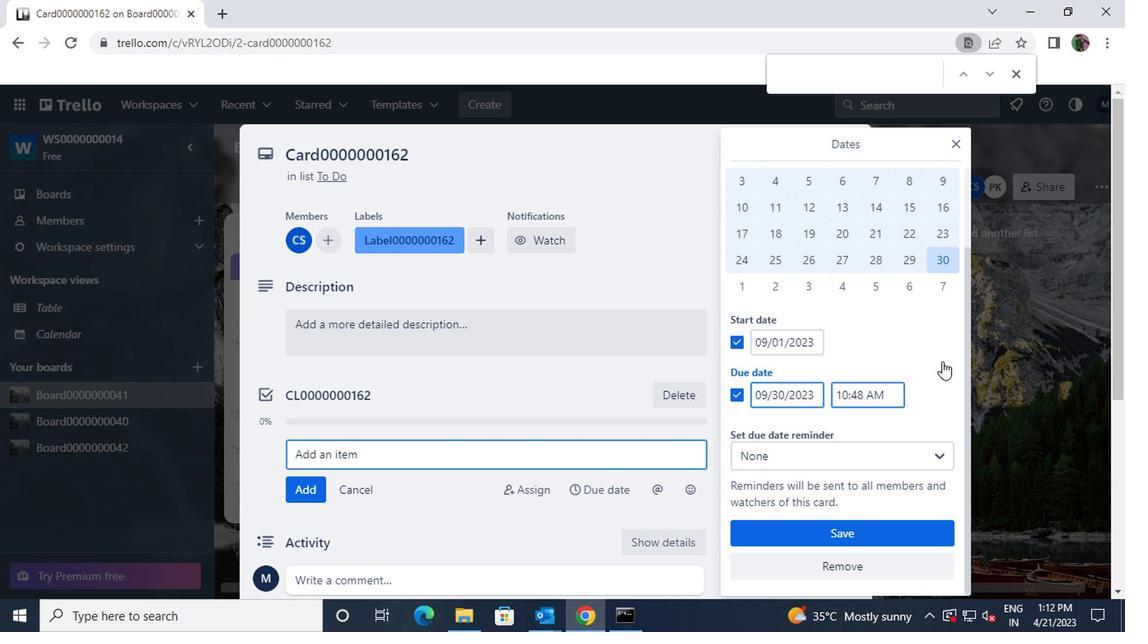 
Action: Mouse scrolled (941, 362) with delta (0, 0)
Screenshot: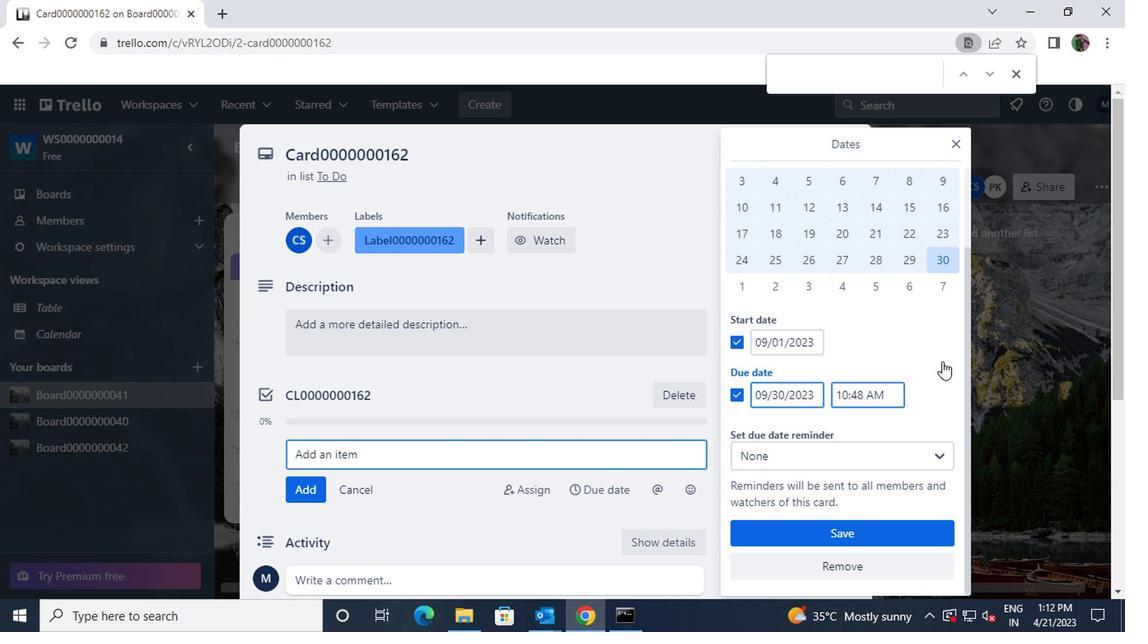 
Action: Mouse moved to (866, 540)
Screenshot: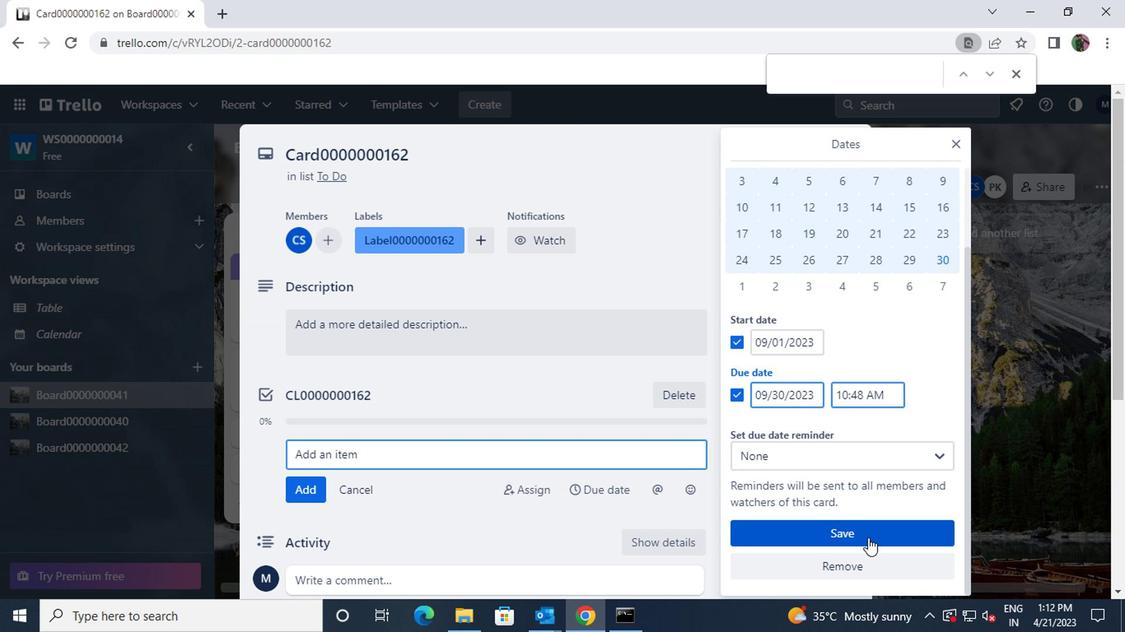 
Action: Mouse pressed left at (866, 540)
Screenshot: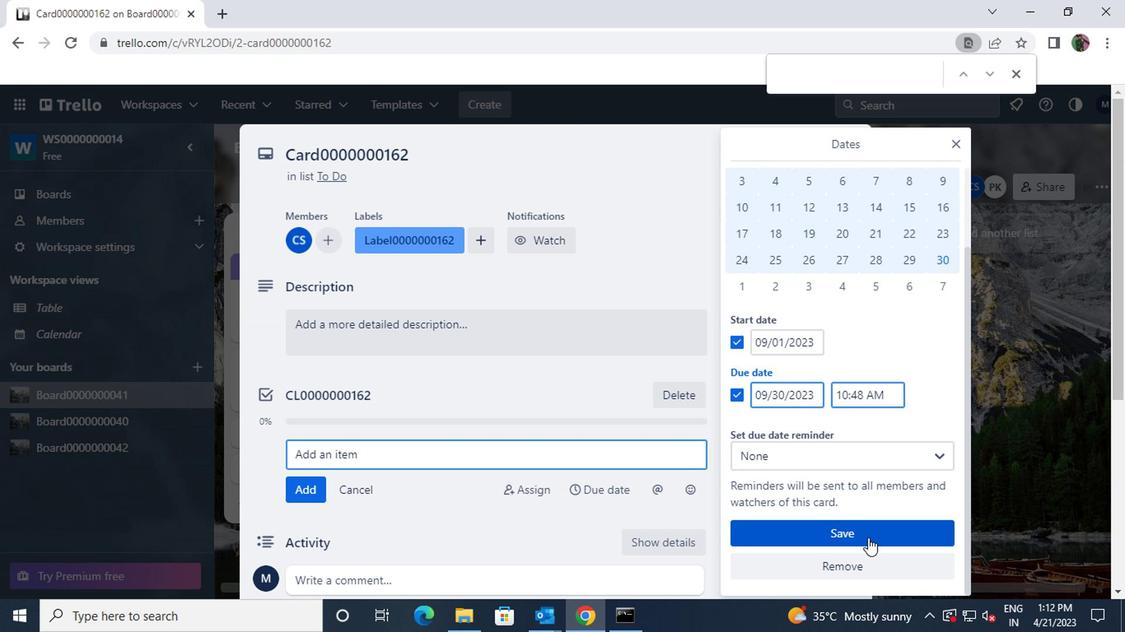 
